 Task: Create a due date automation trigger when advanced on, 2 working days after a card is due add fields with custom field "Resume" set to a date not in this week at 11:00 AM.
Action: Mouse moved to (1014, 310)
Screenshot: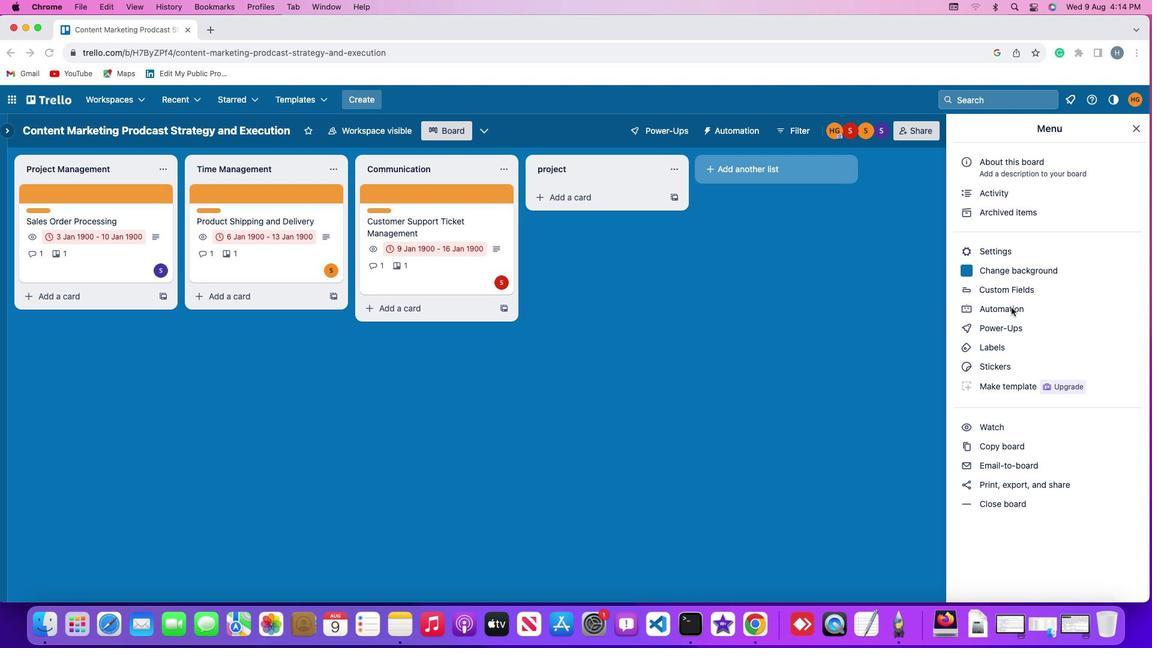 
Action: Mouse pressed left at (1014, 310)
Screenshot: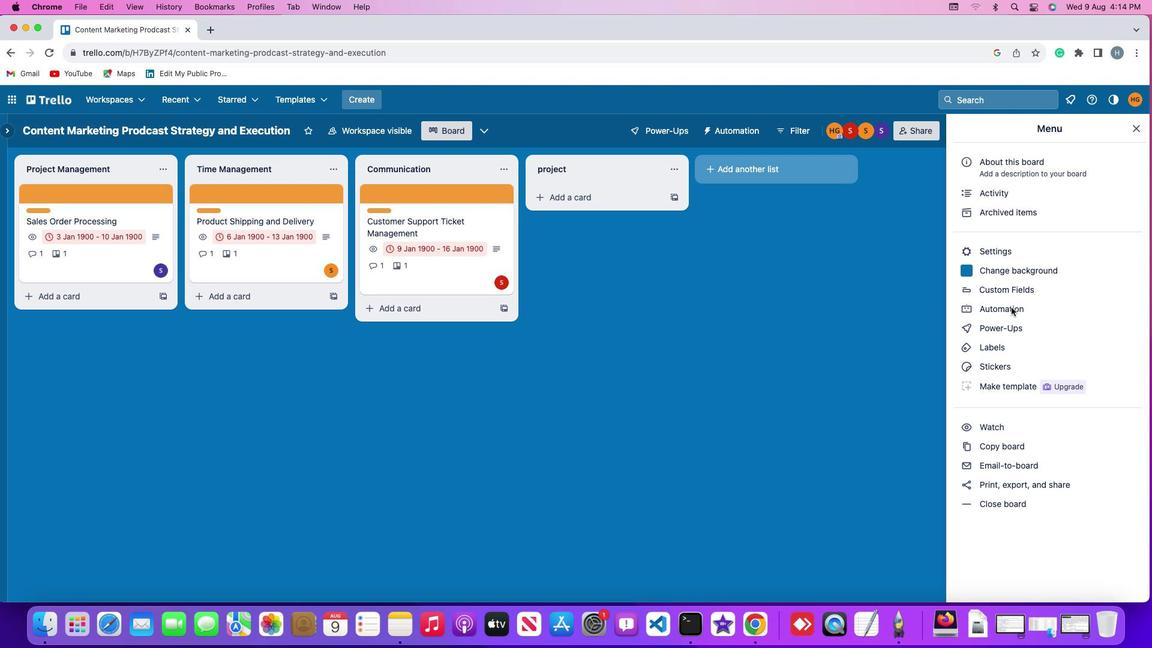 
Action: Mouse pressed left at (1014, 310)
Screenshot: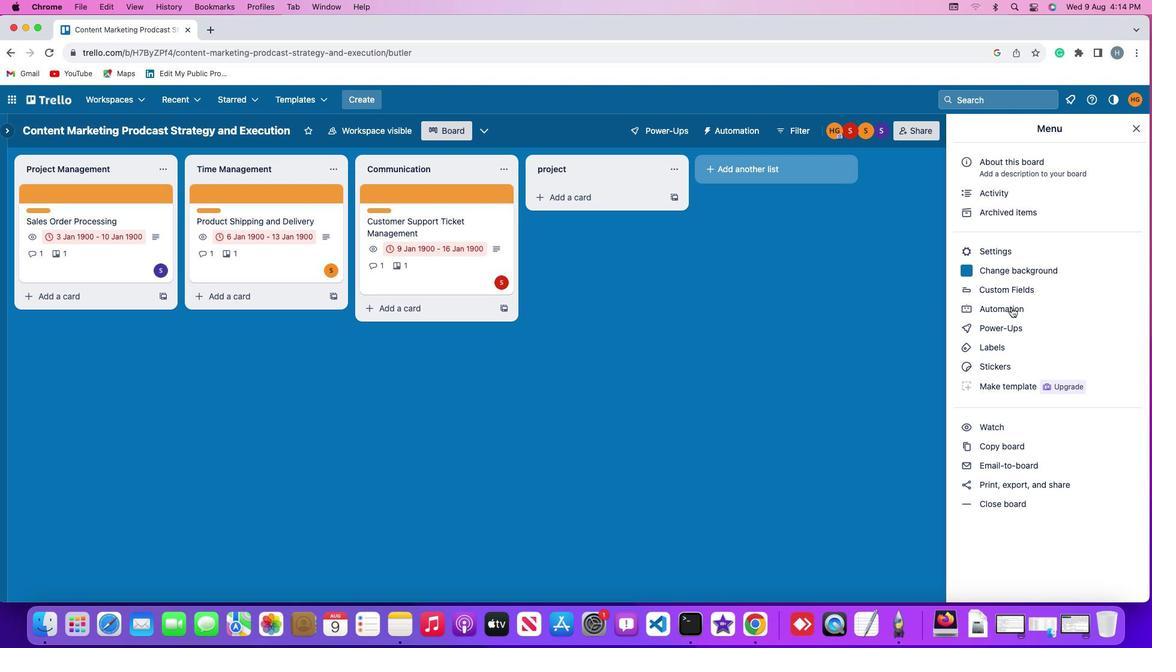 
Action: Mouse moved to (89, 292)
Screenshot: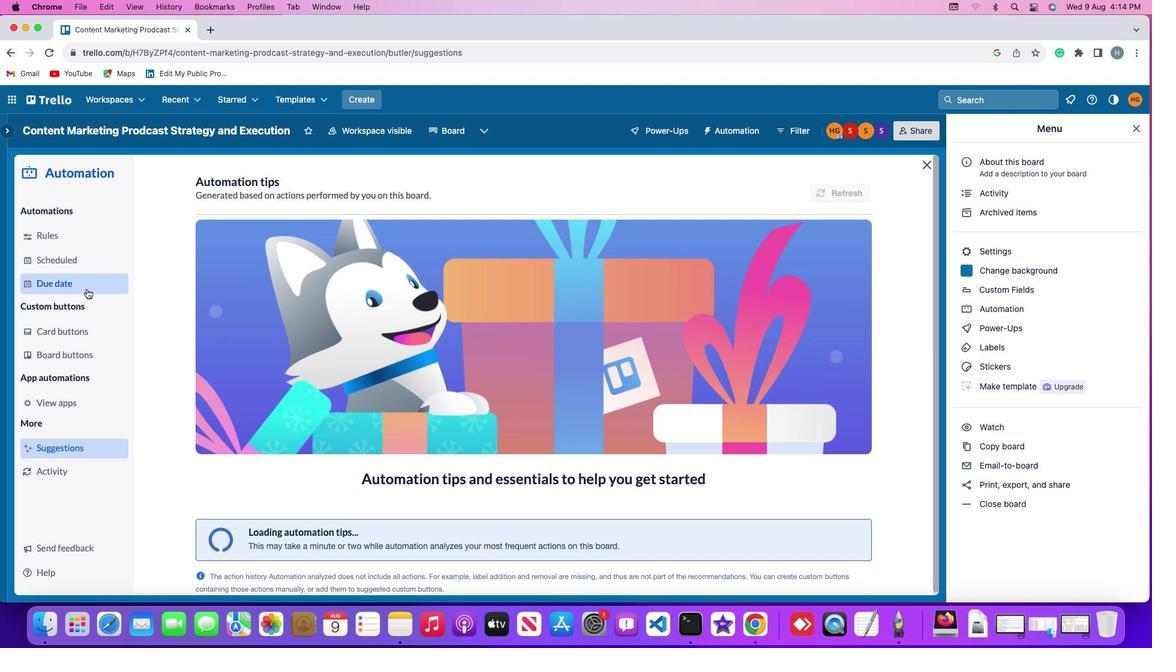 
Action: Mouse pressed left at (89, 292)
Screenshot: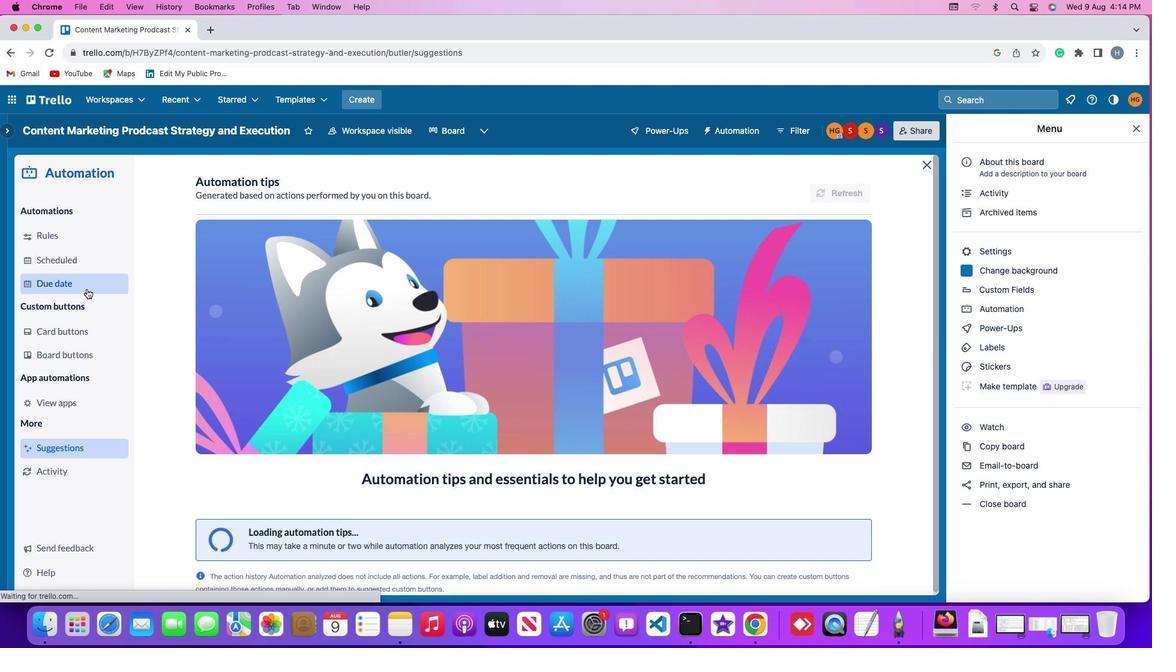 
Action: Mouse moved to (818, 188)
Screenshot: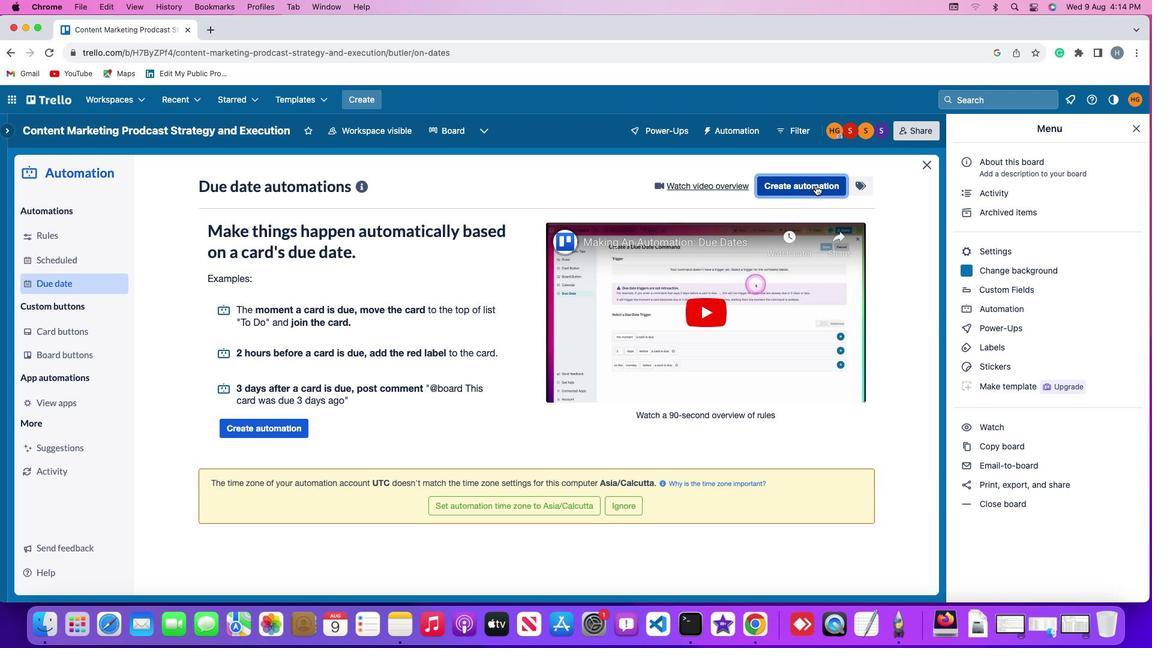 
Action: Mouse pressed left at (818, 188)
Screenshot: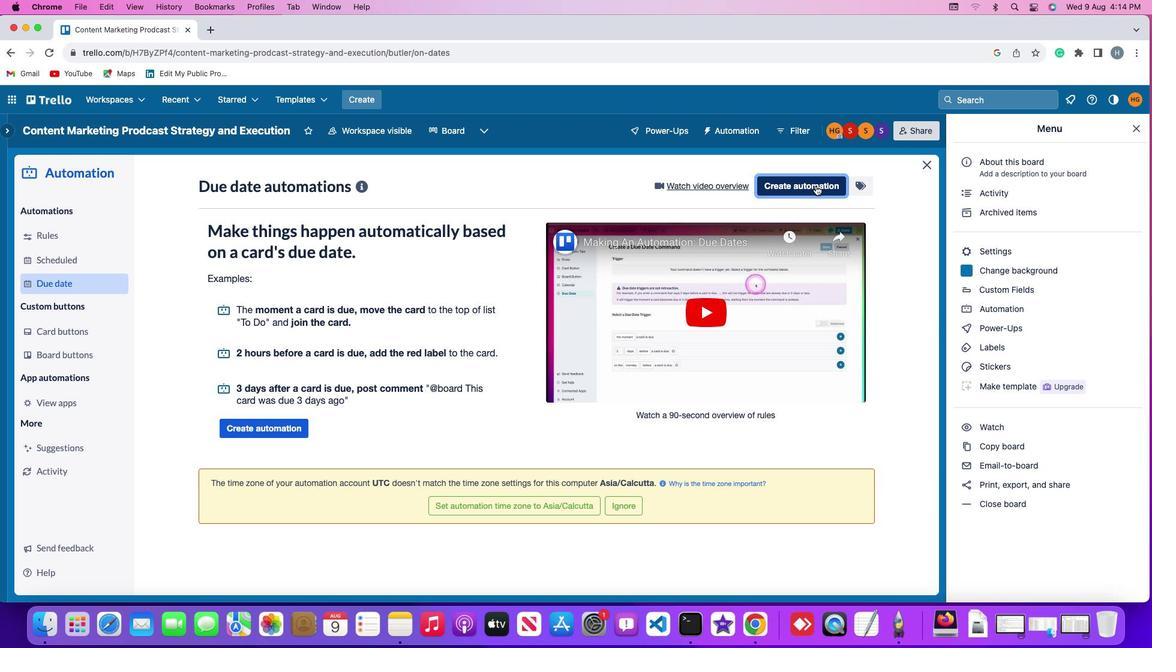 
Action: Mouse moved to (386, 307)
Screenshot: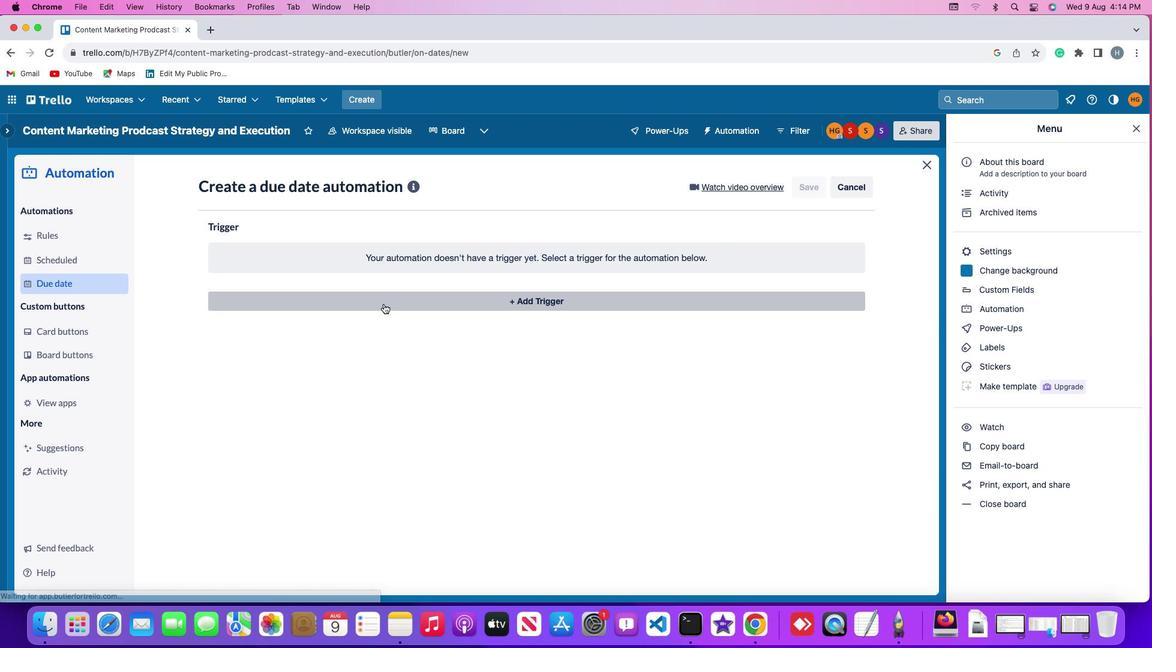
Action: Mouse pressed left at (386, 307)
Screenshot: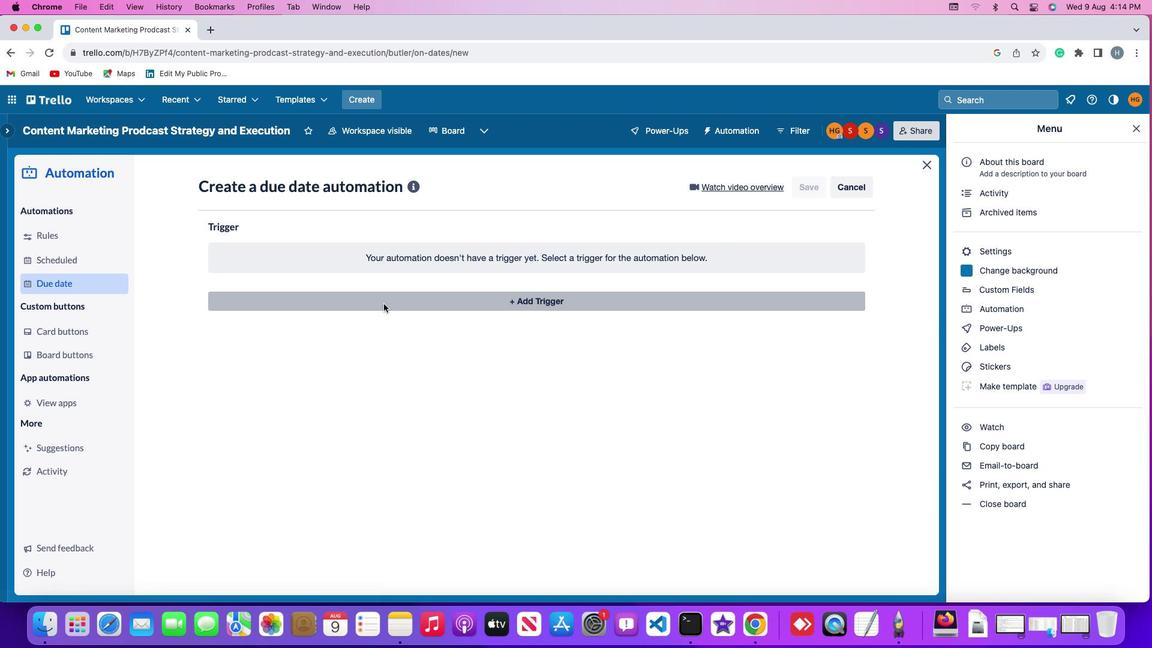 
Action: Mouse moved to (231, 484)
Screenshot: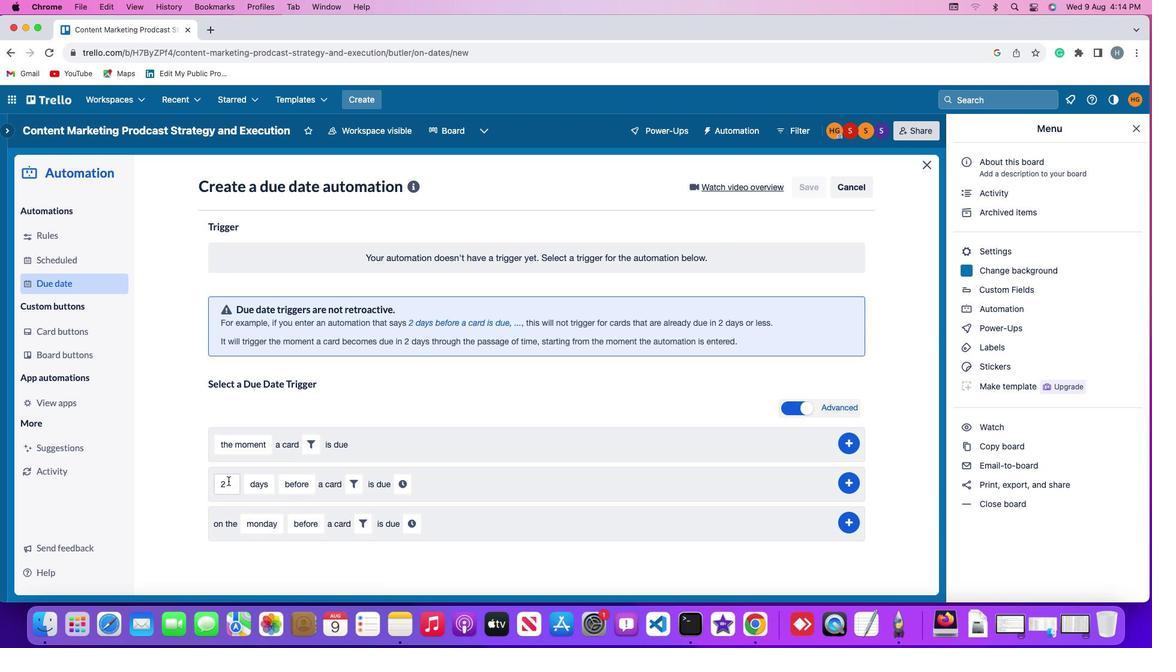 
Action: Mouse pressed left at (231, 484)
Screenshot: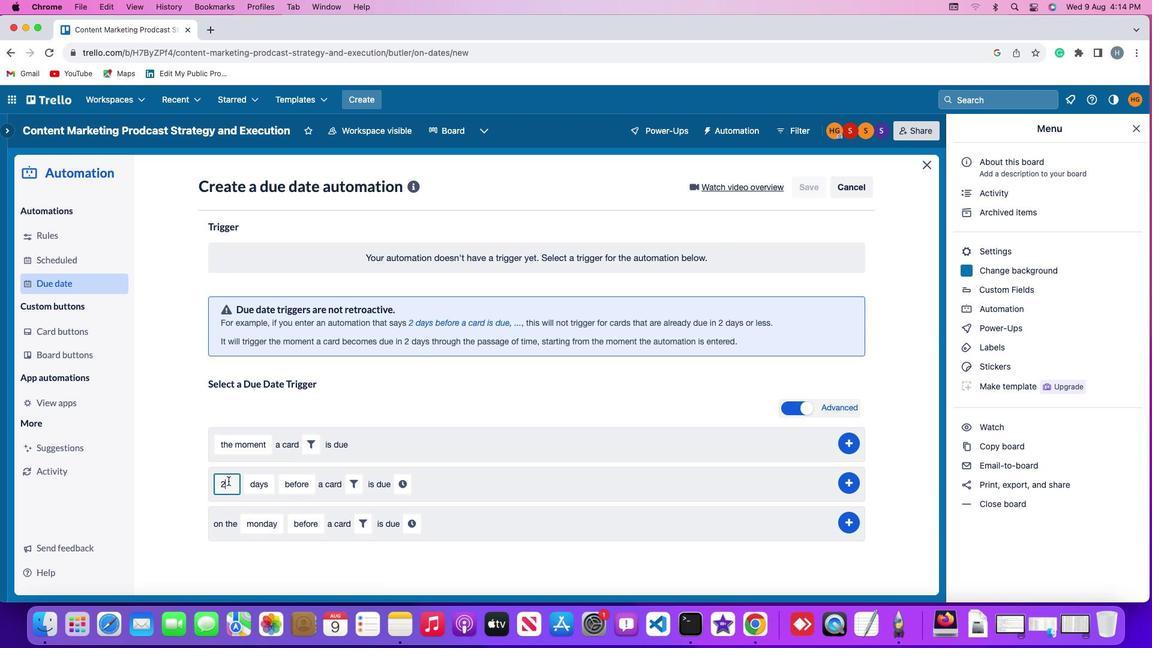 
Action: Key pressed Key.backspace'2'
Screenshot: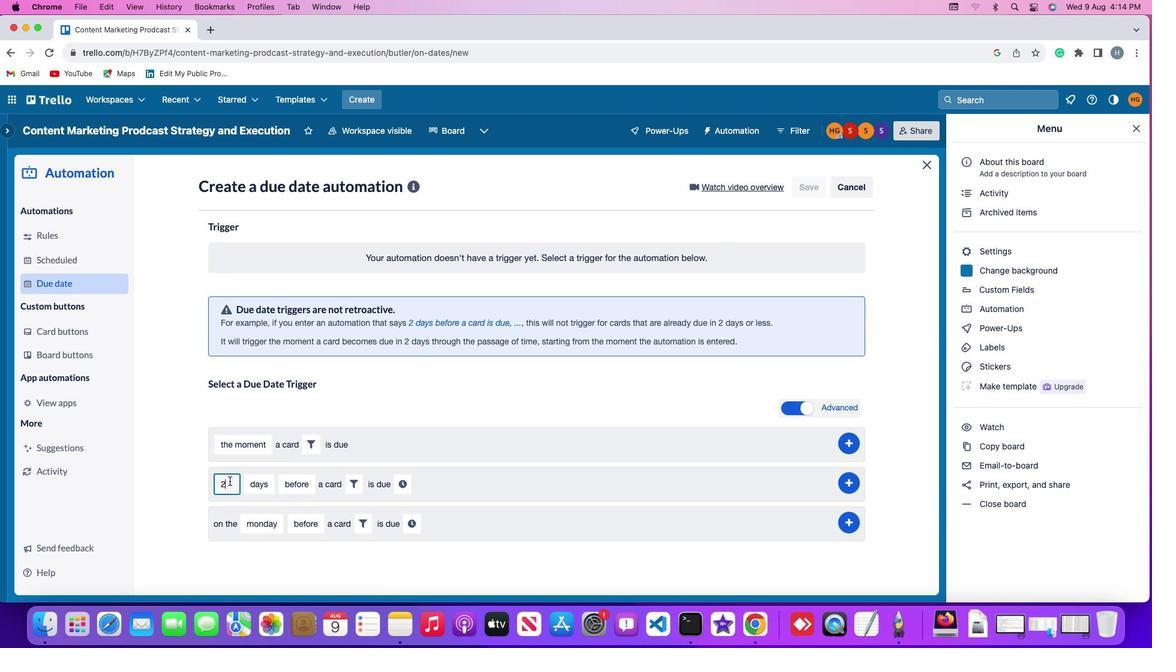 
Action: Mouse moved to (255, 484)
Screenshot: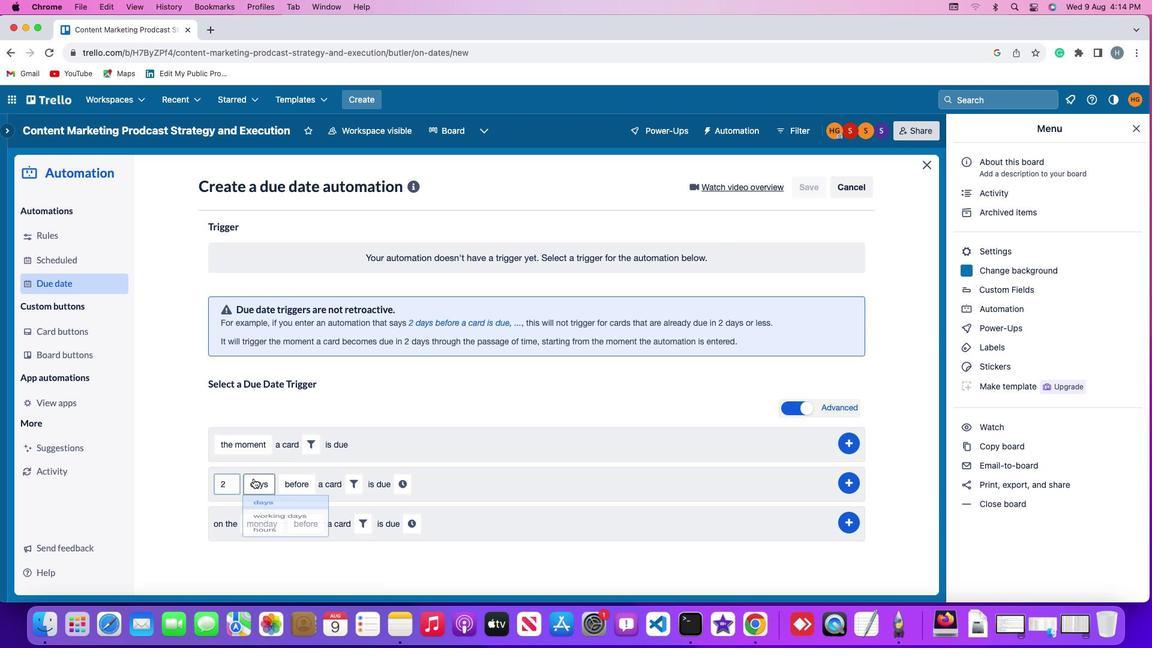 
Action: Mouse pressed left at (255, 484)
Screenshot: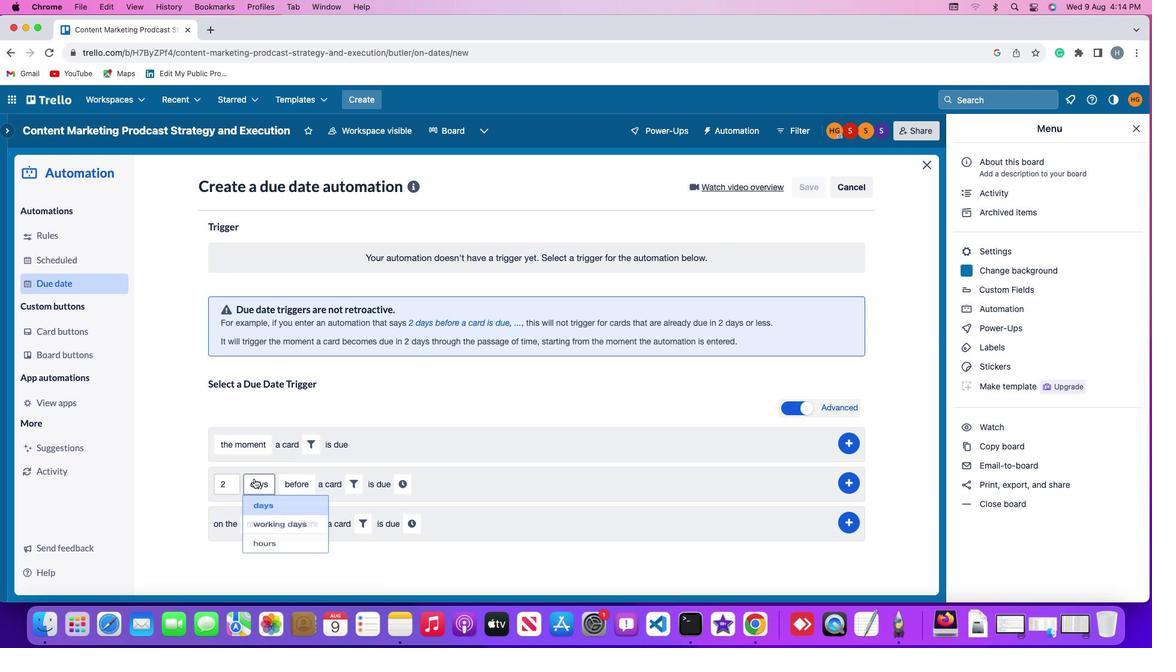 
Action: Mouse moved to (264, 538)
Screenshot: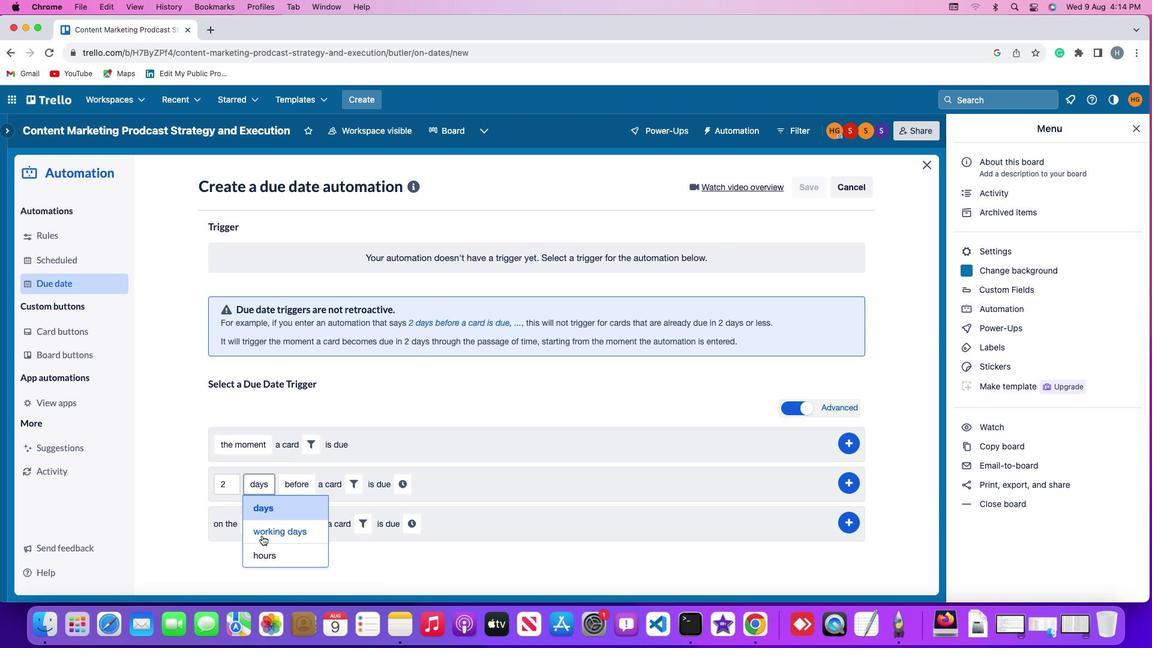 
Action: Mouse pressed left at (264, 538)
Screenshot: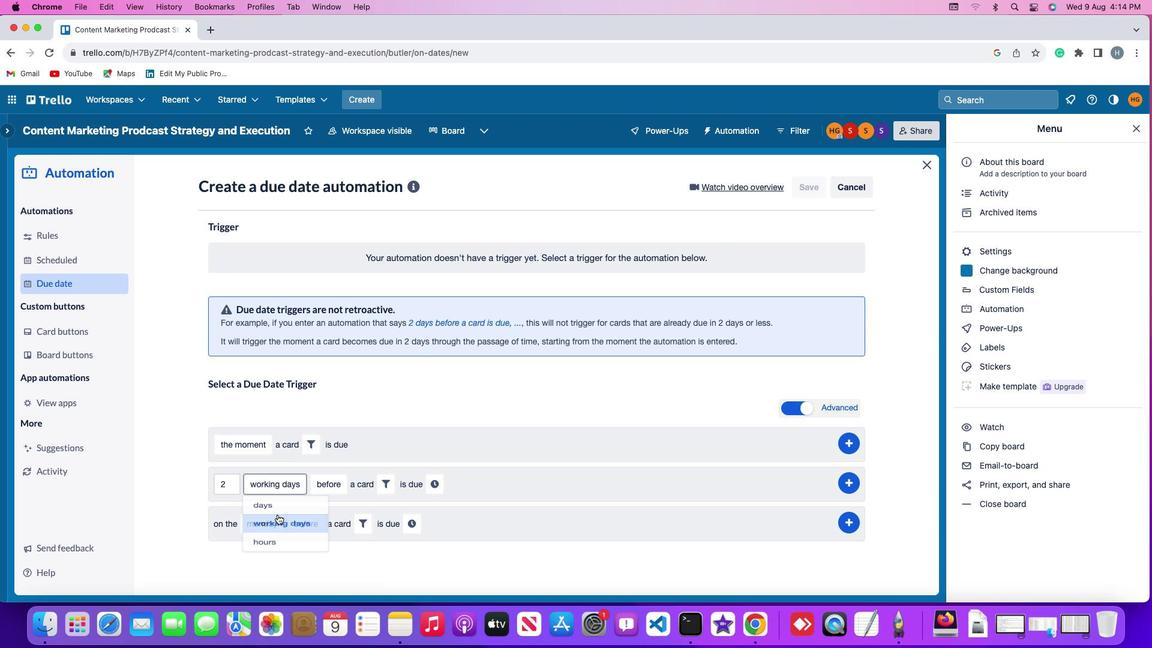 
Action: Mouse moved to (319, 485)
Screenshot: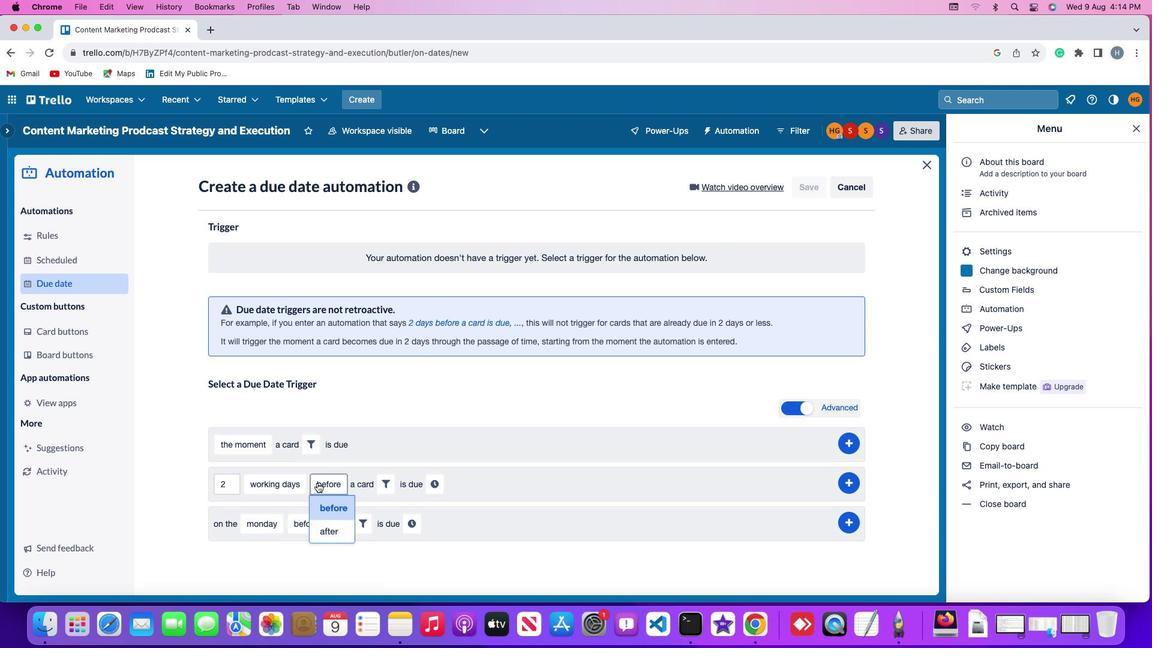 
Action: Mouse pressed left at (319, 485)
Screenshot: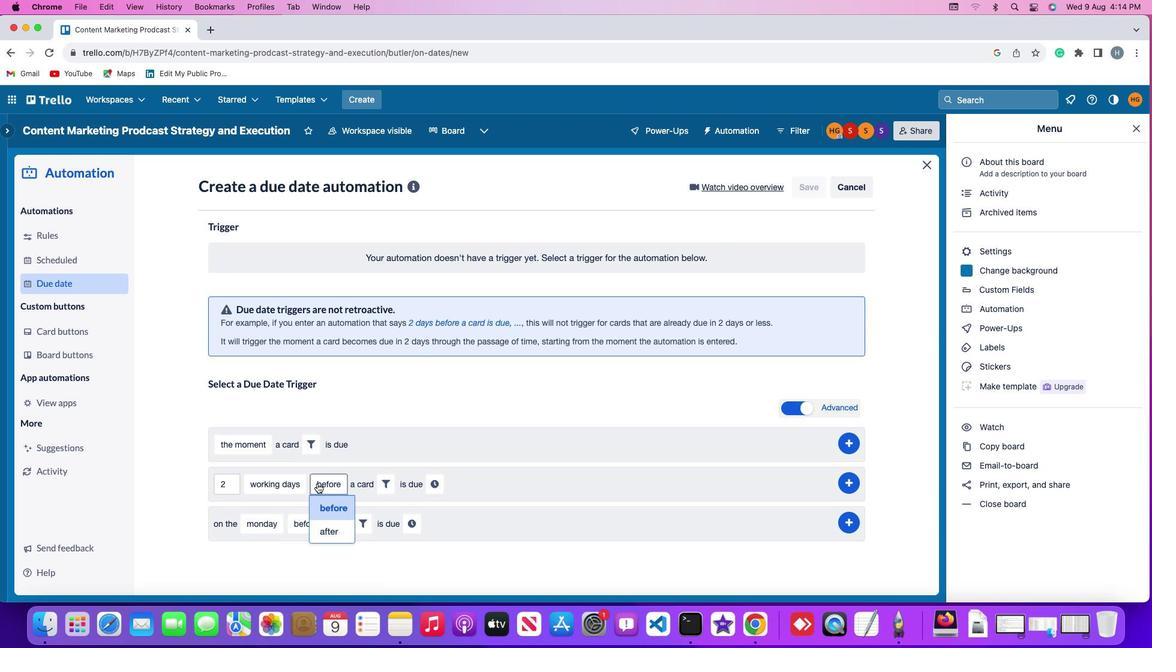 
Action: Mouse moved to (326, 538)
Screenshot: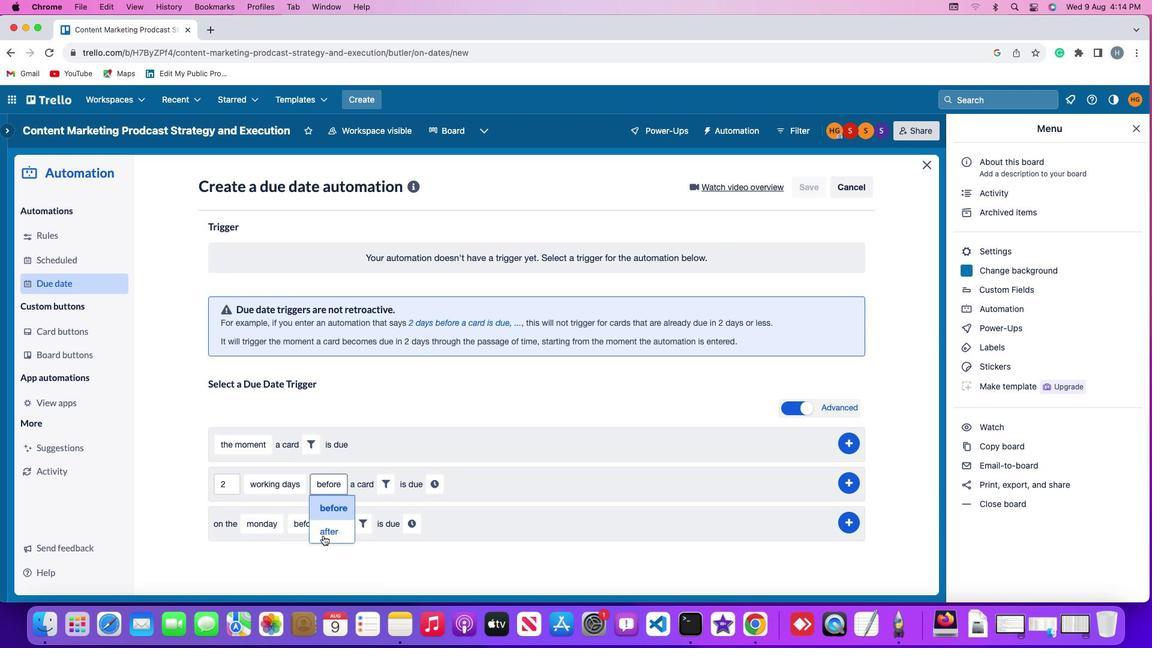 
Action: Mouse pressed left at (326, 538)
Screenshot: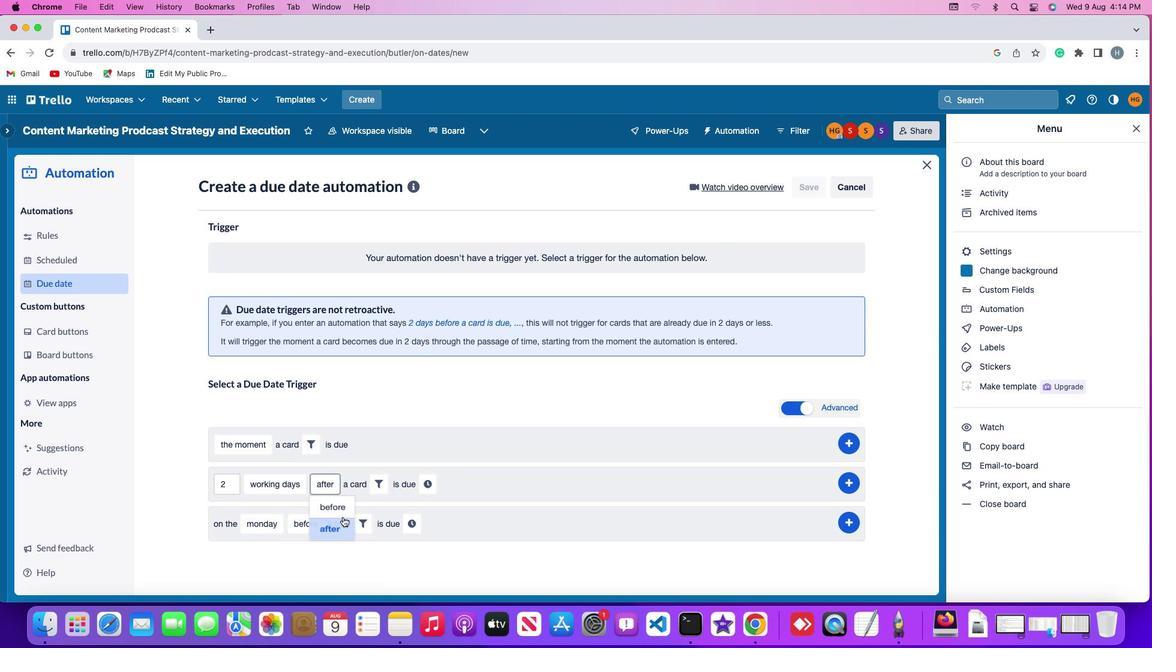 
Action: Mouse moved to (391, 491)
Screenshot: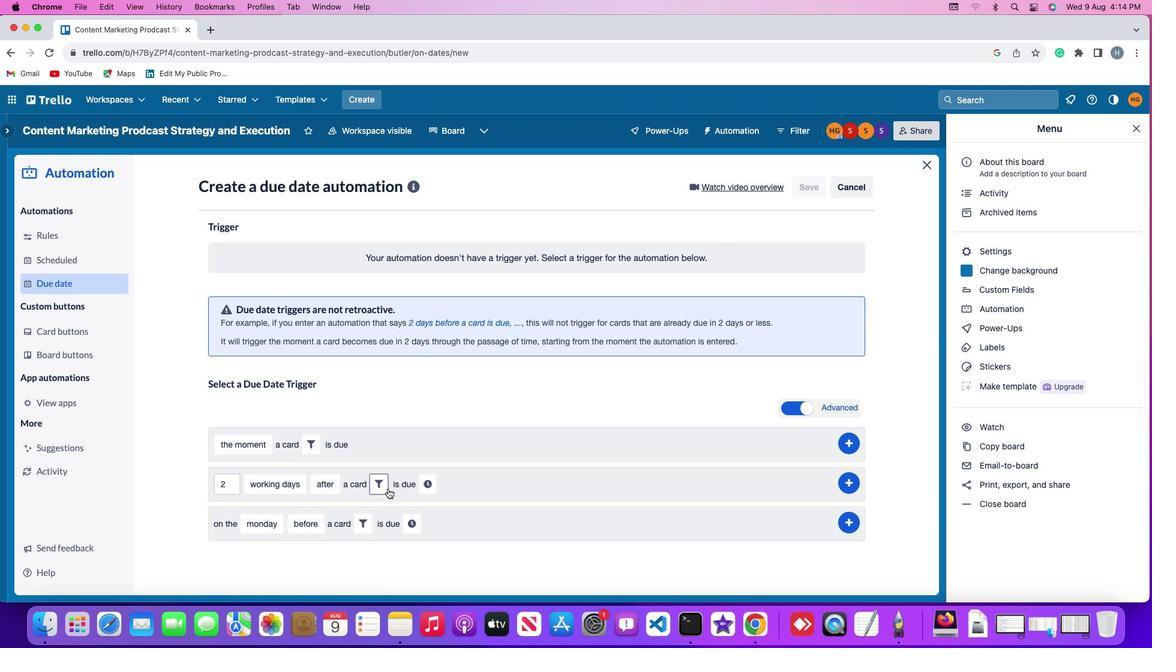 
Action: Mouse pressed left at (391, 491)
Screenshot: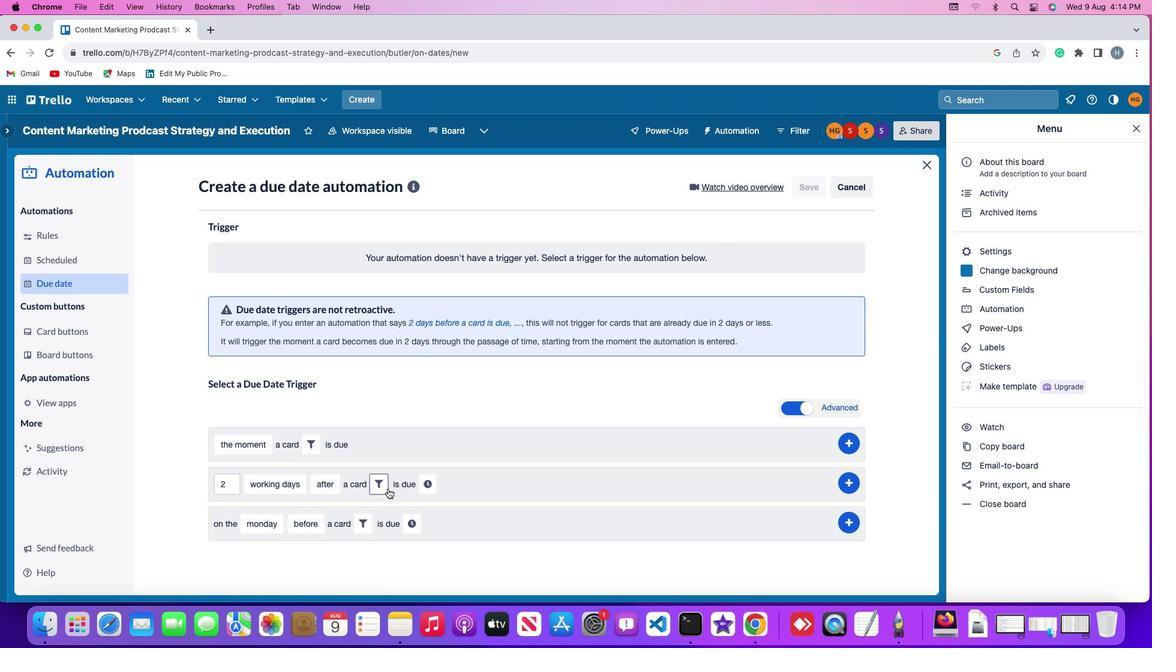 
Action: Mouse moved to (574, 525)
Screenshot: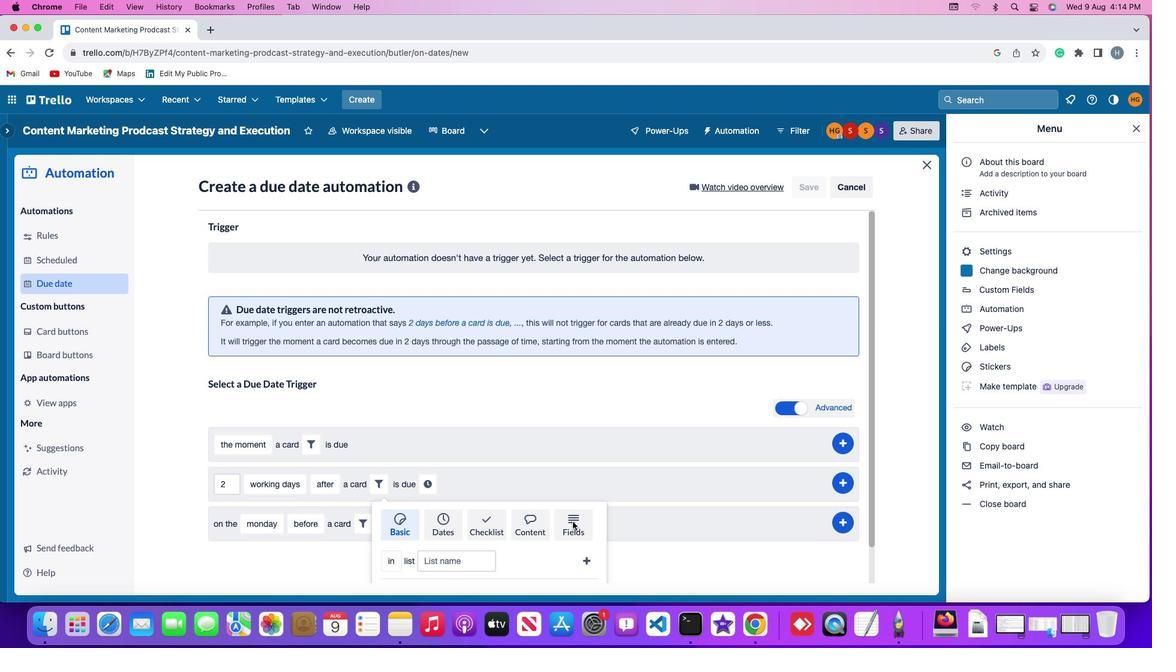 
Action: Mouse pressed left at (574, 525)
Screenshot: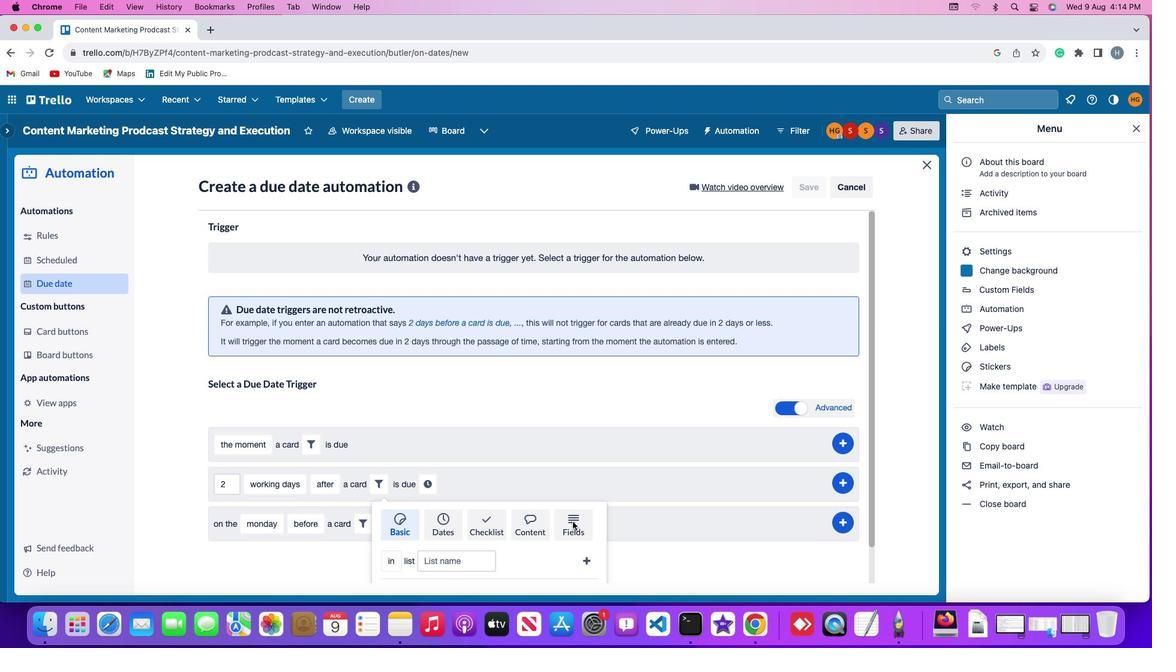 
Action: Mouse moved to (346, 562)
Screenshot: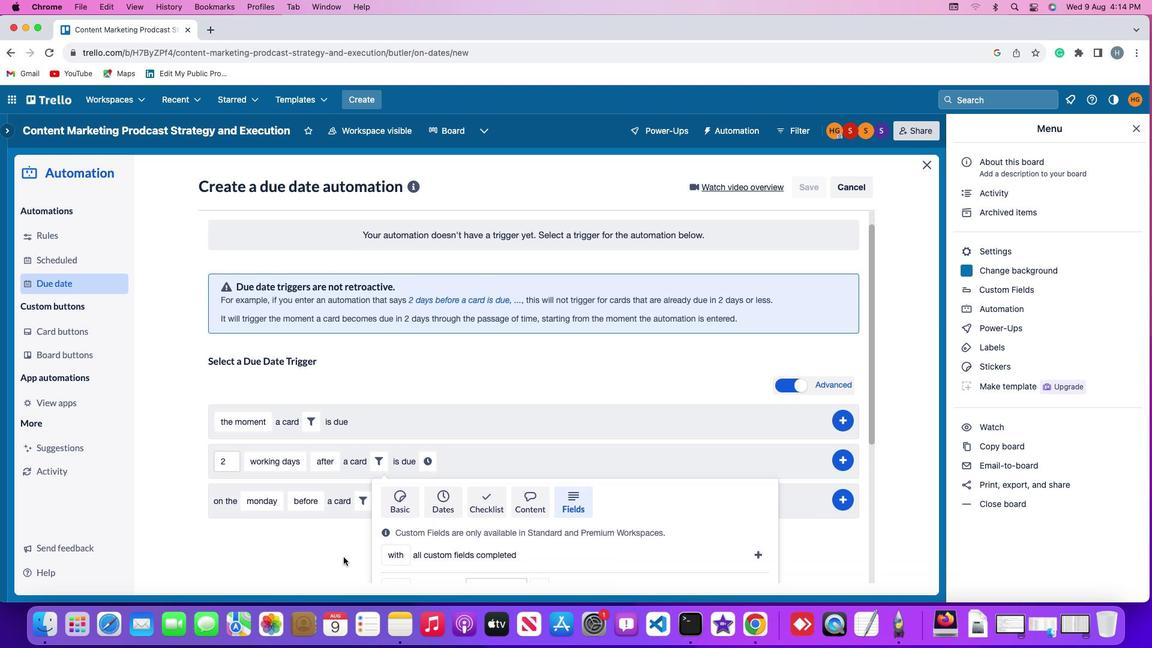 
Action: Mouse scrolled (346, 562) with delta (3, 2)
Screenshot: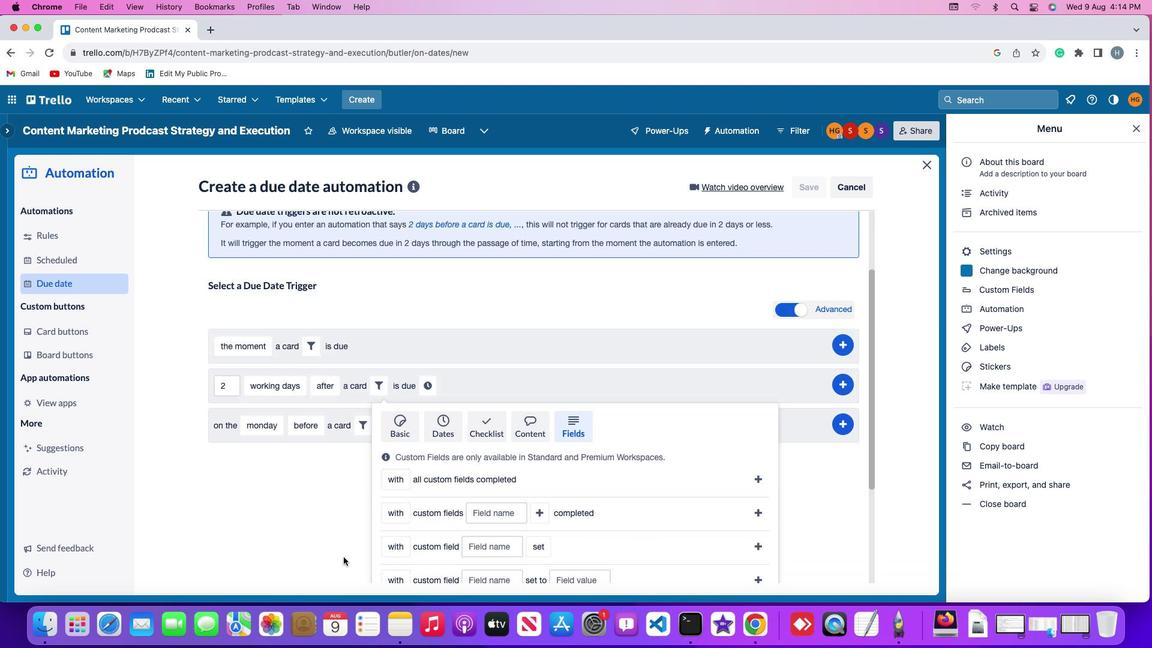 
Action: Mouse scrolled (346, 562) with delta (3, 2)
Screenshot: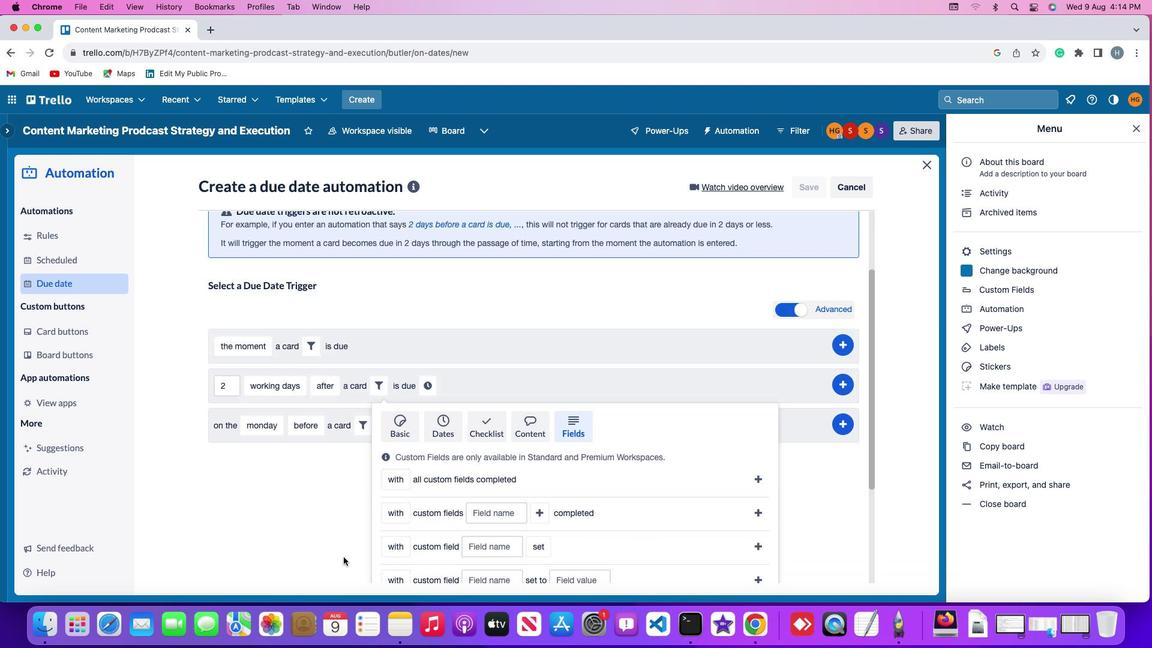 
Action: Mouse scrolled (346, 562) with delta (3, 1)
Screenshot: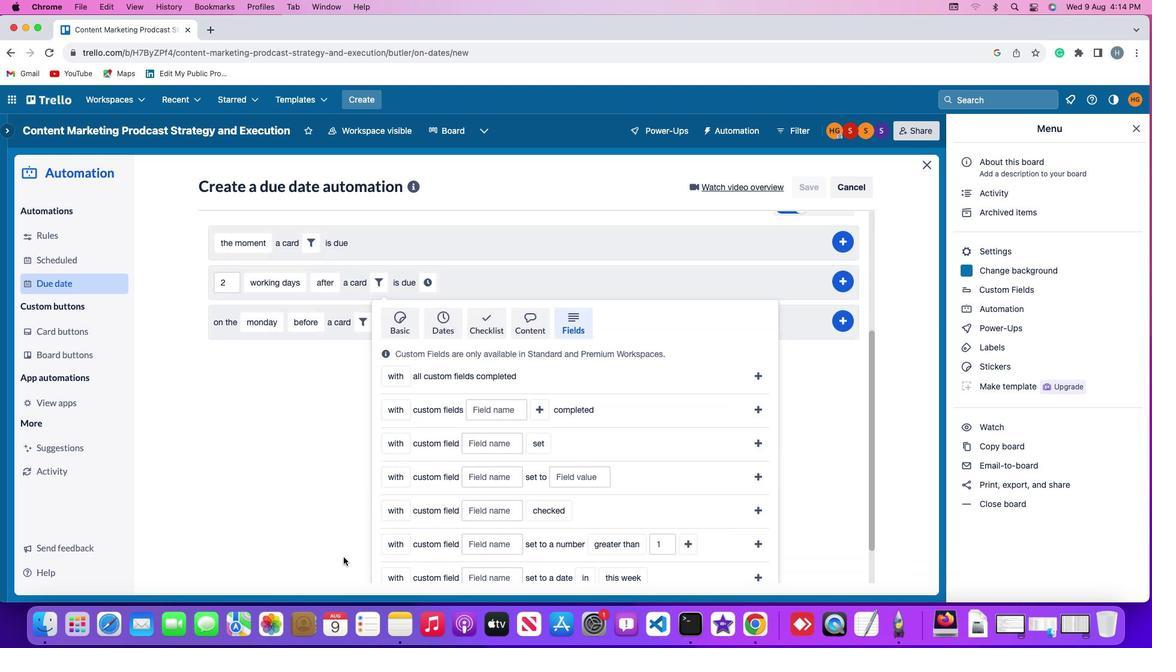 
Action: Mouse moved to (346, 561)
Screenshot: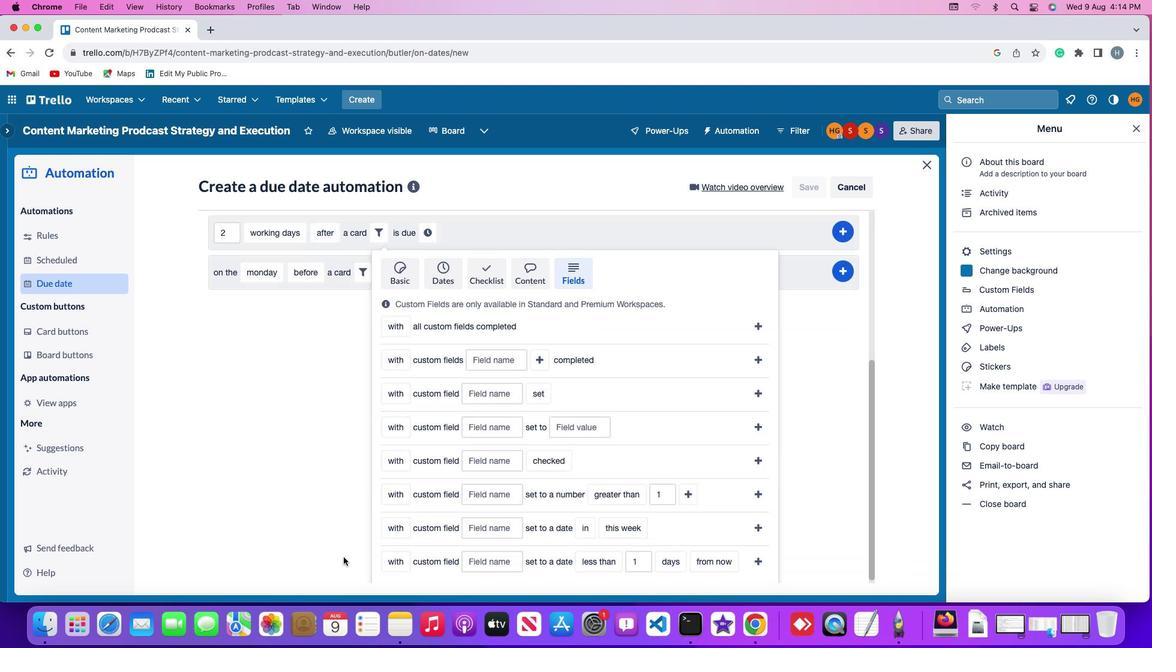 
Action: Mouse scrolled (346, 561) with delta (3, 0)
Screenshot: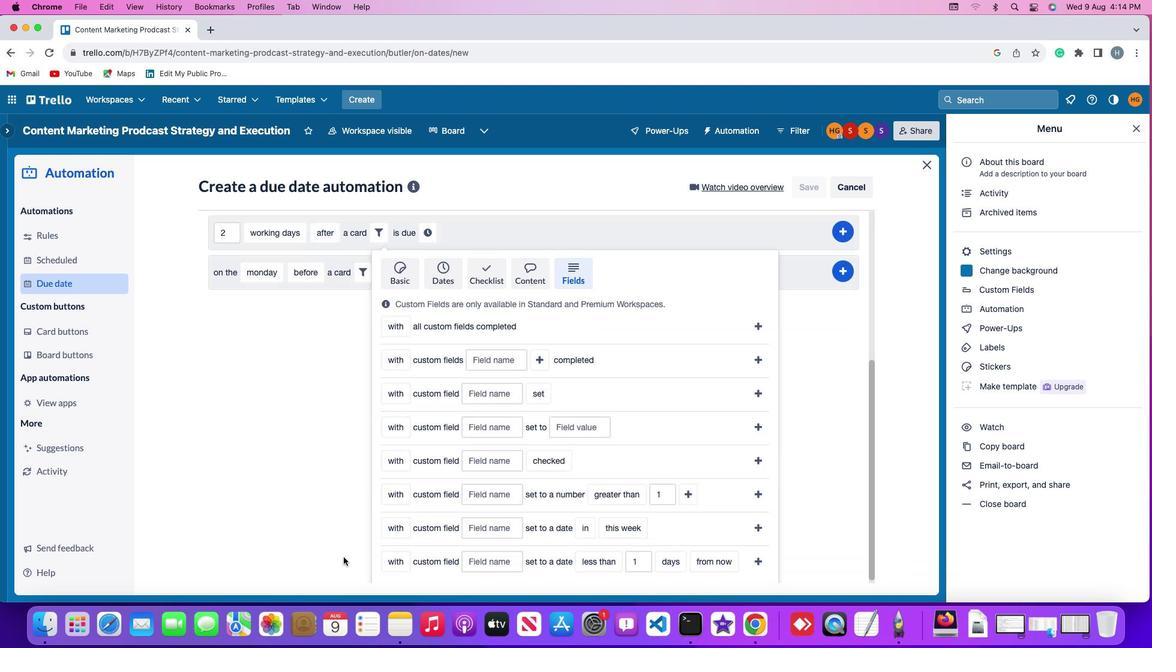 
Action: Mouse moved to (347, 559)
Screenshot: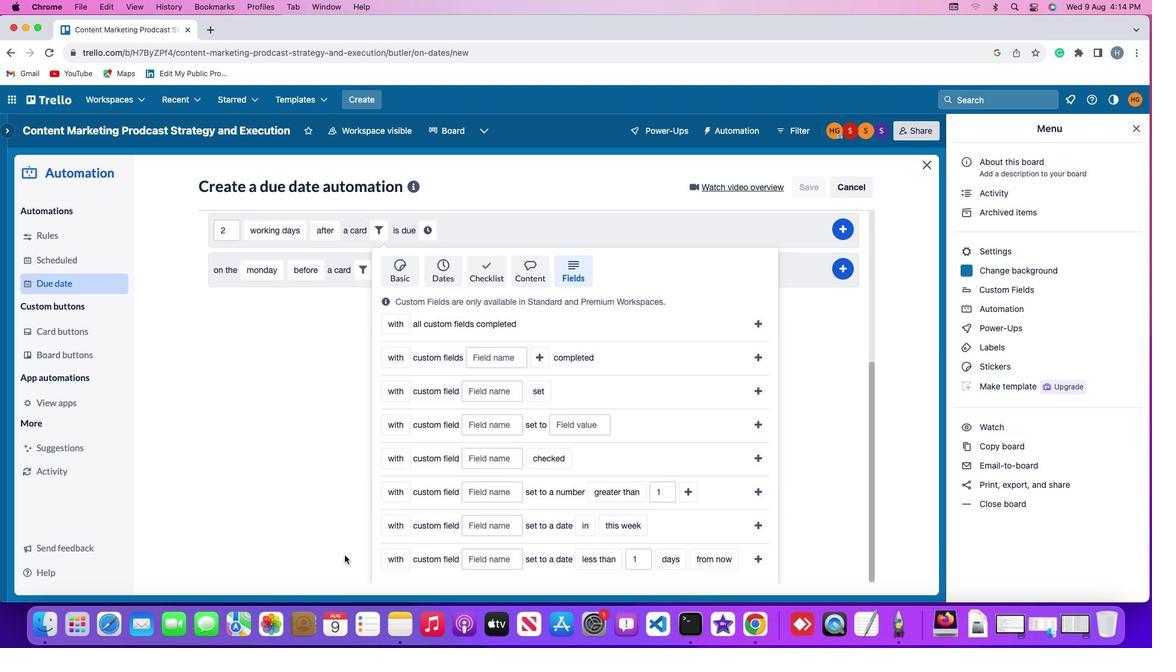 
Action: Mouse scrolled (347, 559) with delta (3, 2)
Screenshot: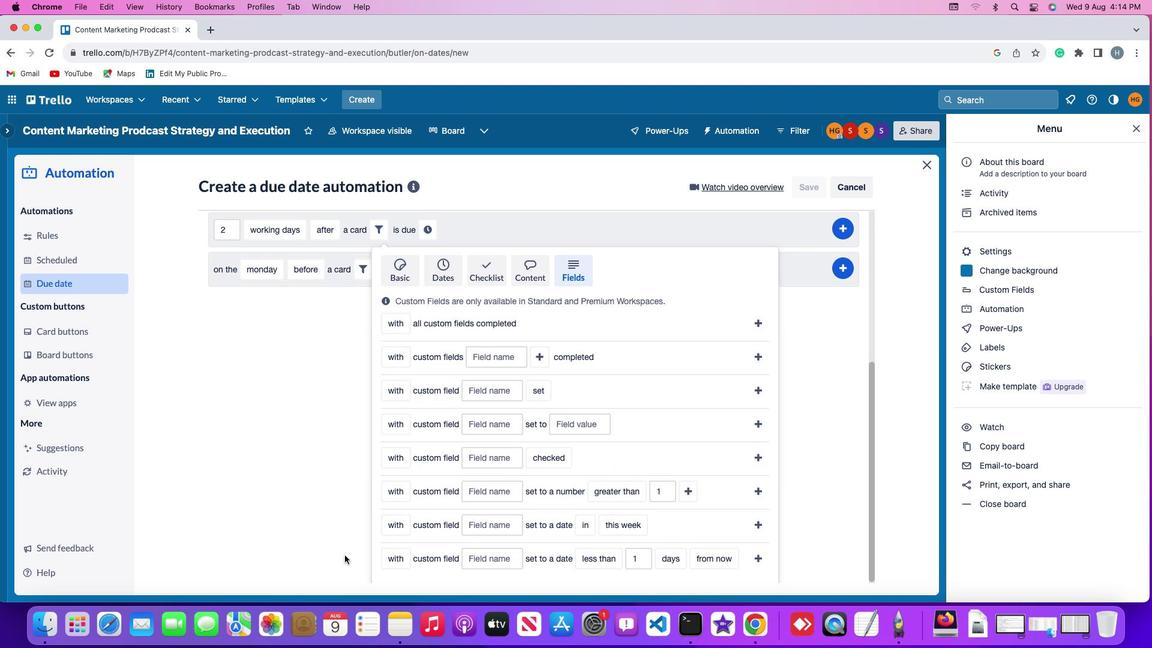 
Action: Mouse scrolled (347, 559) with delta (3, 2)
Screenshot: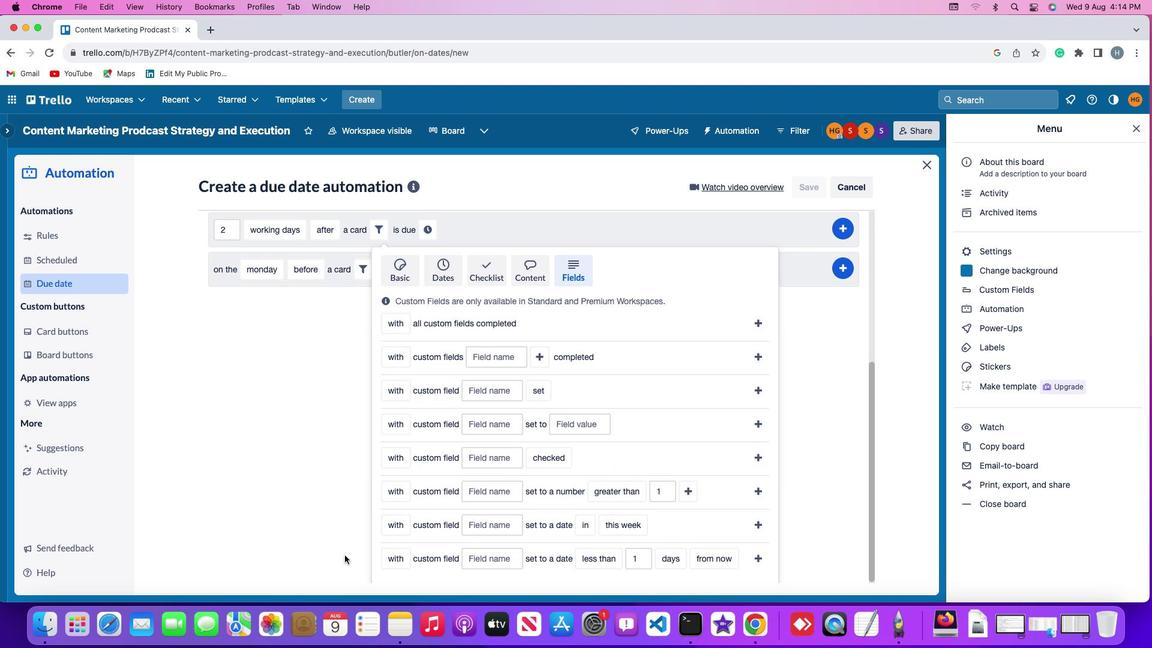 
Action: Mouse scrolled (347, 559) with delta (3, 1)
Screenshot: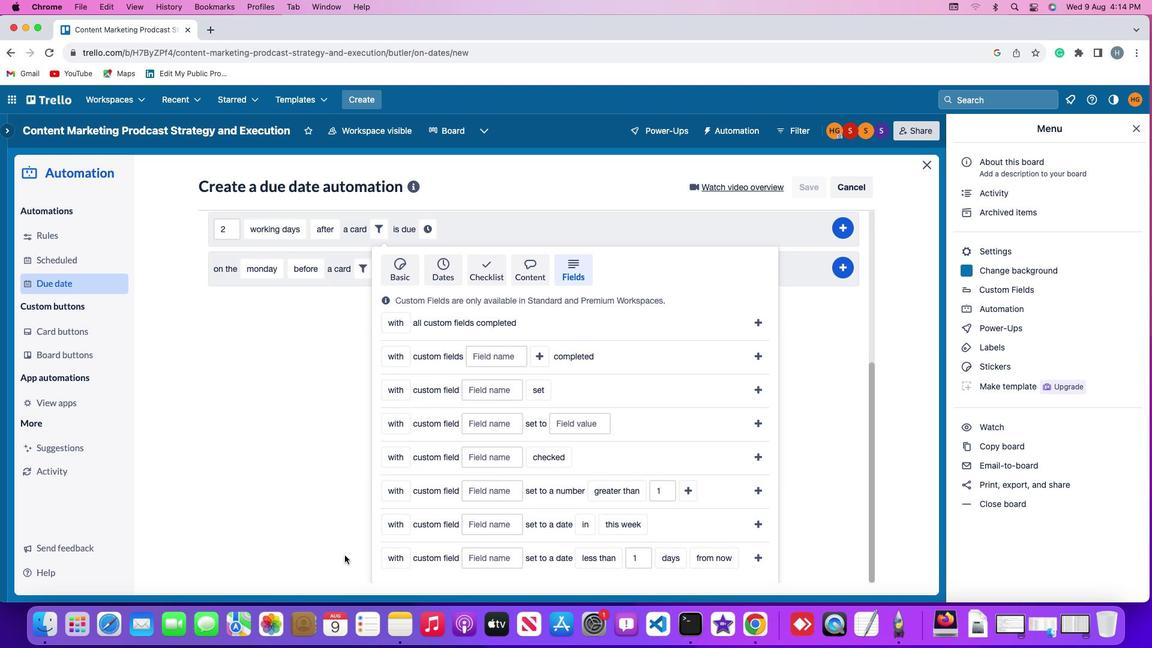 
Action: Mouse moved to (347, 558)
Screenshot: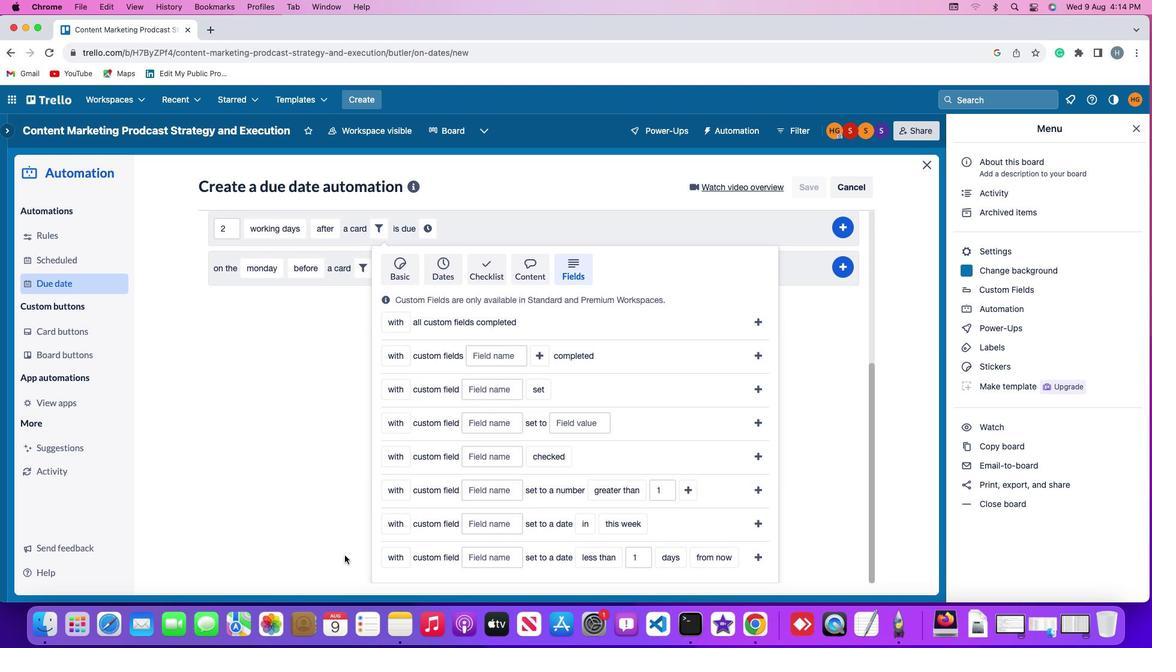 
Action: Mouse scrolled (347, 558) with delta (3, 0)
Screenshot: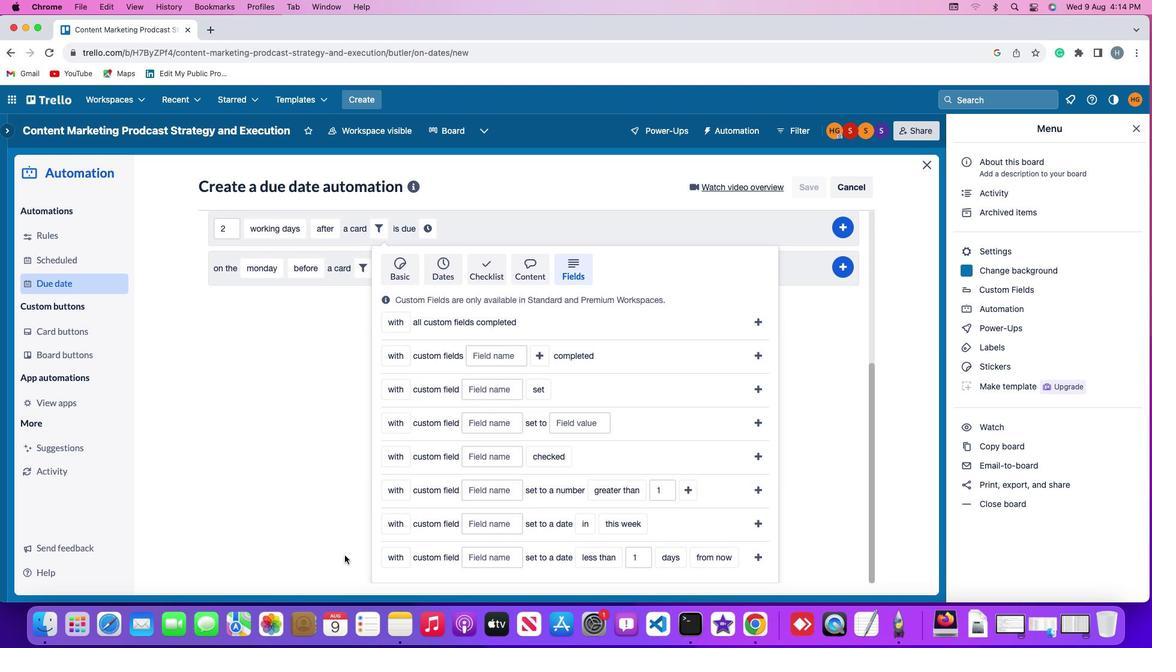 
Action: Mouse moved to (395, 526)
Screenshot: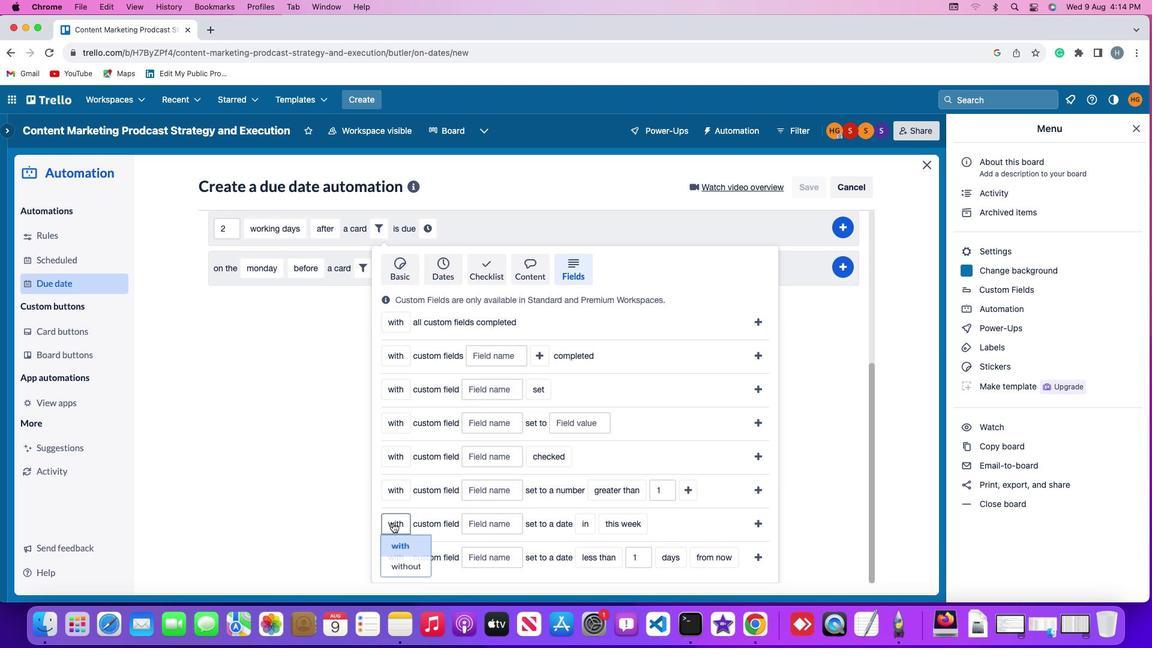 
Action: Mouse pressed left at (395, 526)
Screenshot: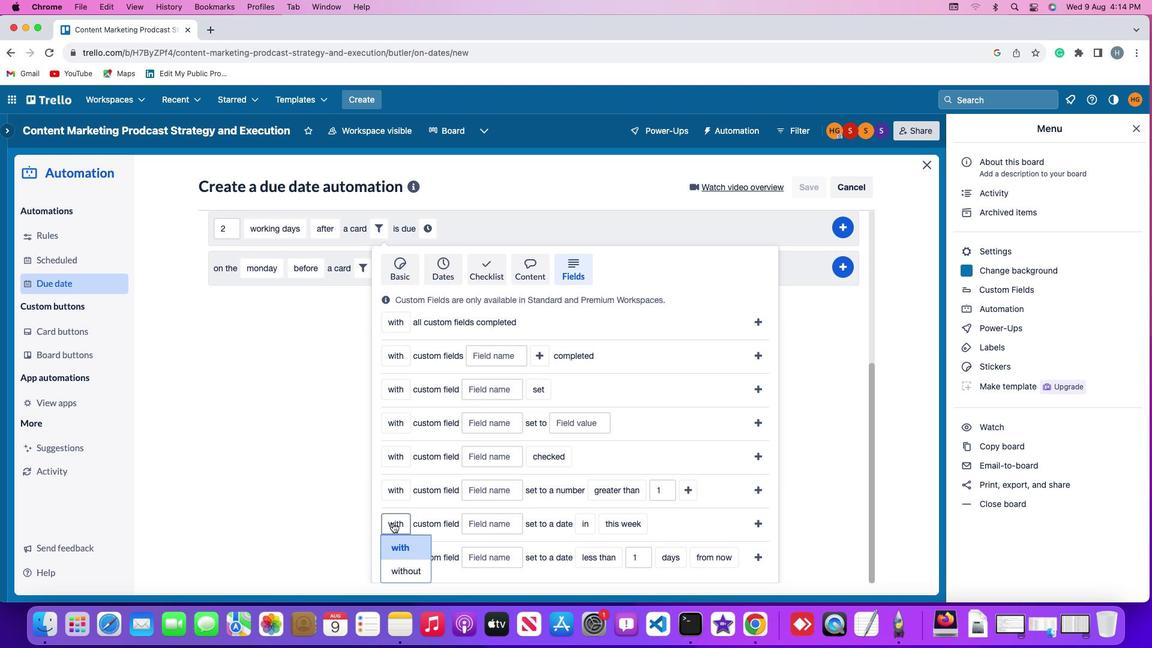 
Action: Mouse moved to (400, 556)
Screenshot: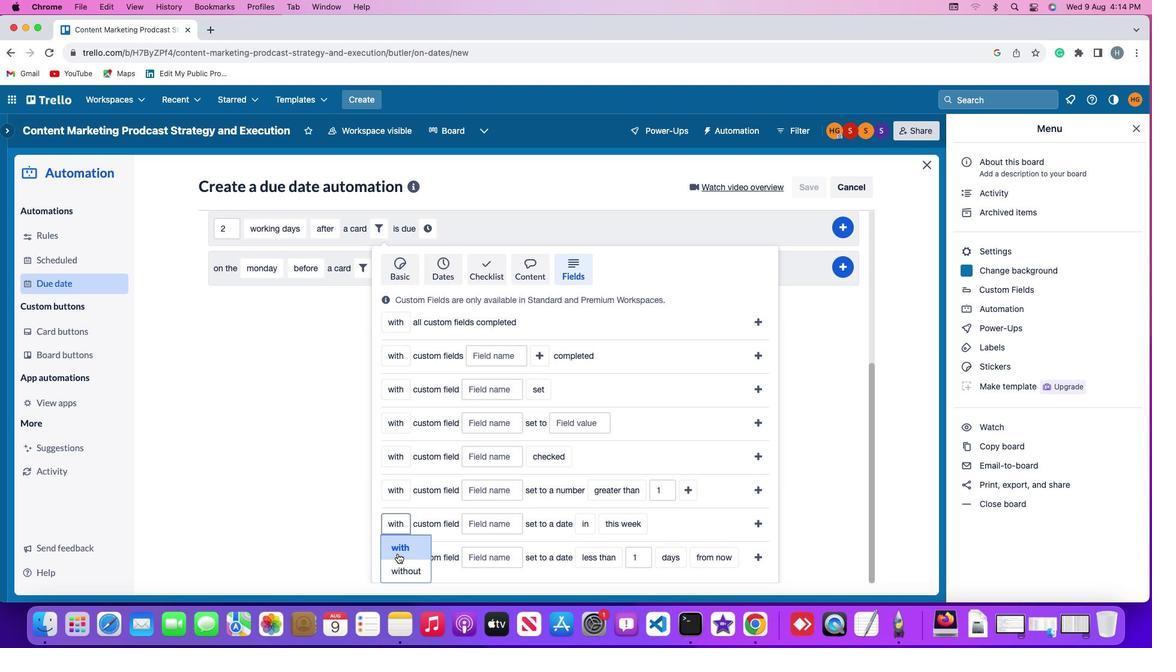 
Action: Mouse pressed left at (400, 556)
Screenshot: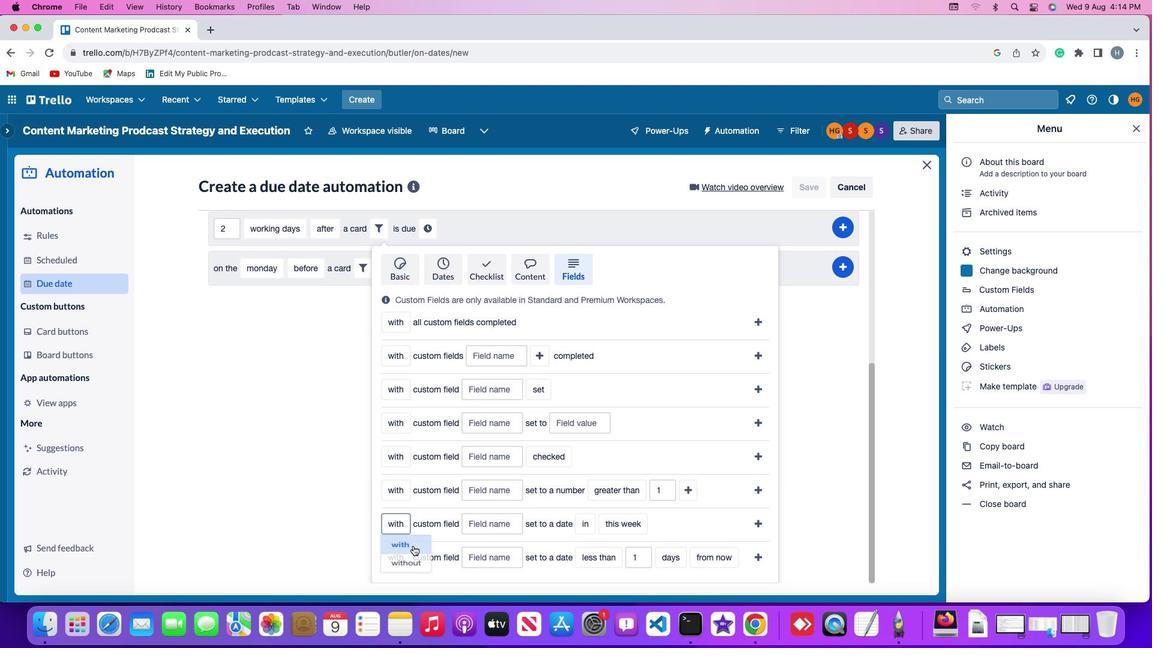 
Action: Mouse moved to (496, 526)
Screenshot: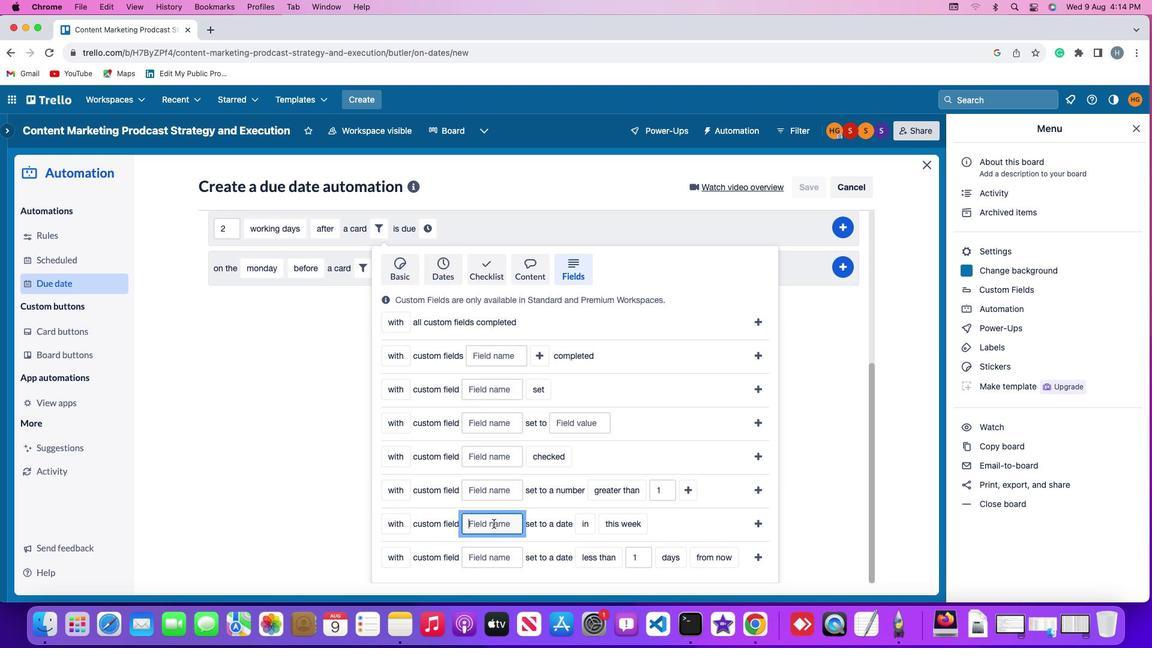 
Action: Mouse pressed left at (496, 526)
Screenshot: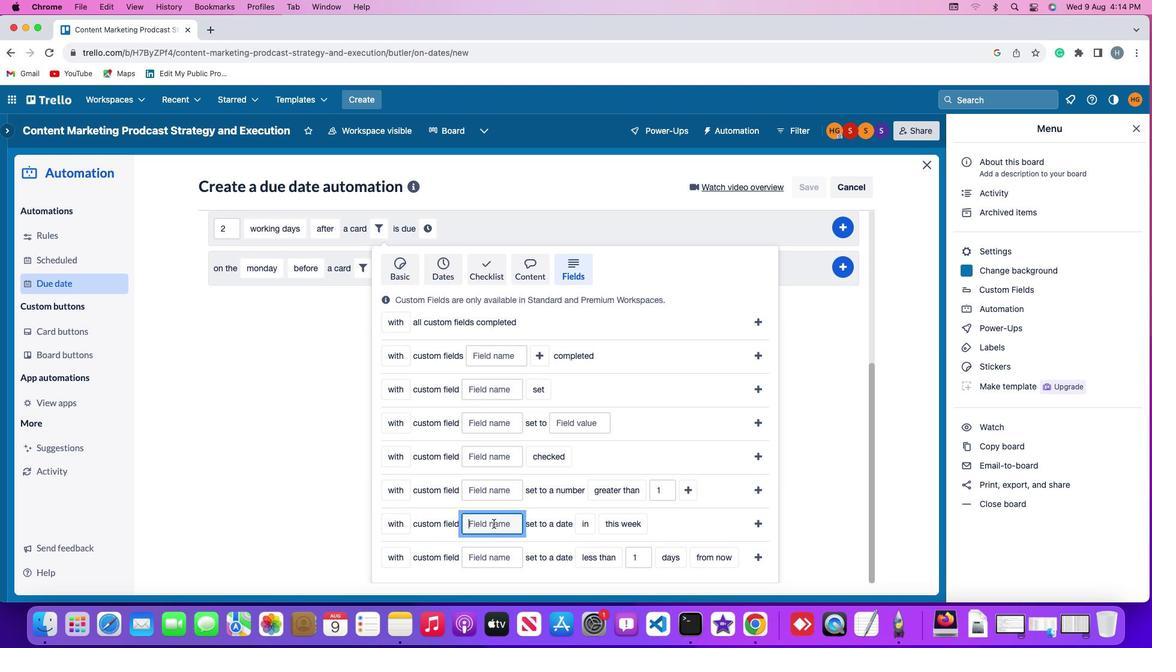
Action: Mouse moved to (498, 524)
Screenshot: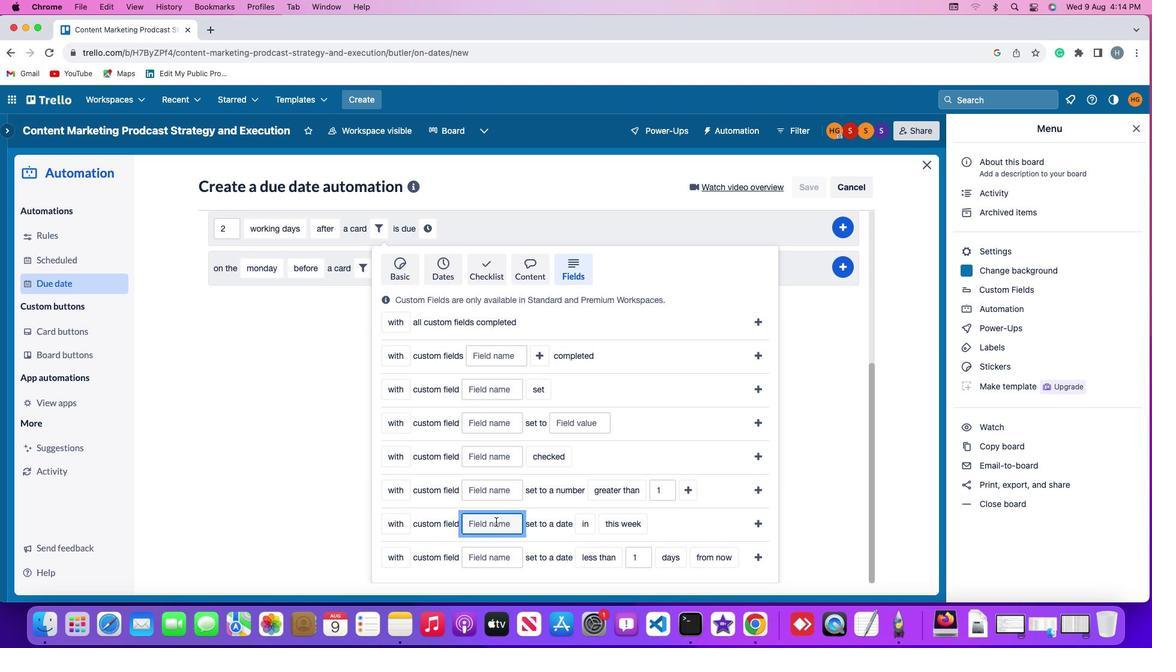 
Action: Key pressed Key.shift'R''e''s''u''m''e'
Screenshot: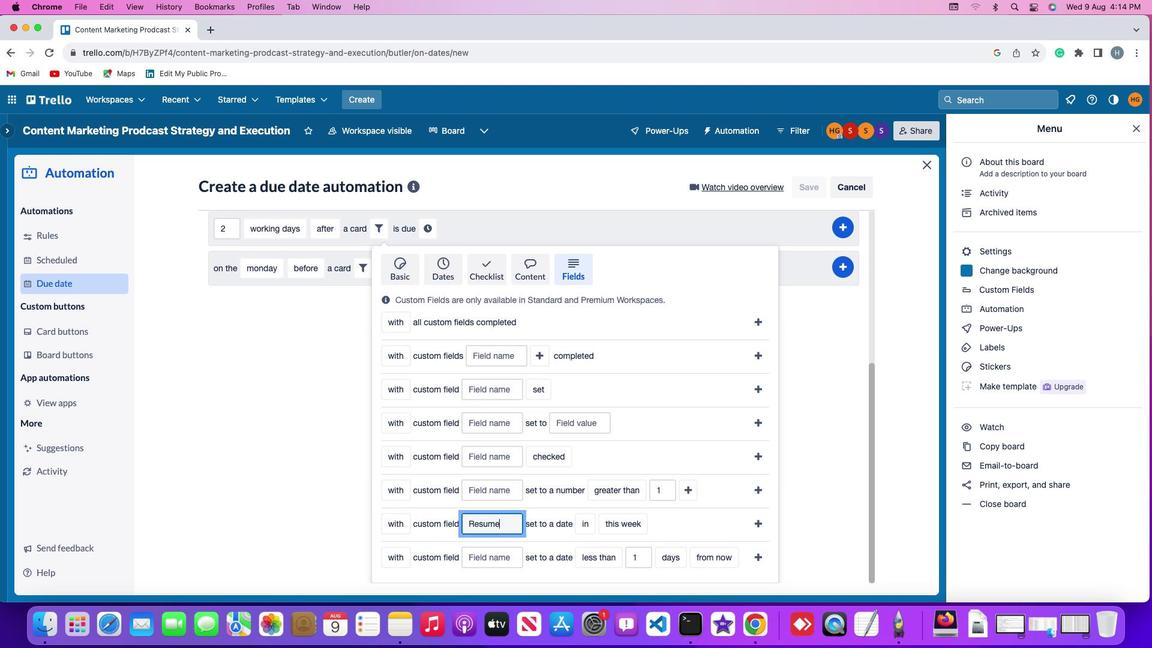 
Action: Mouse moved to (586, 524)
Screenshot: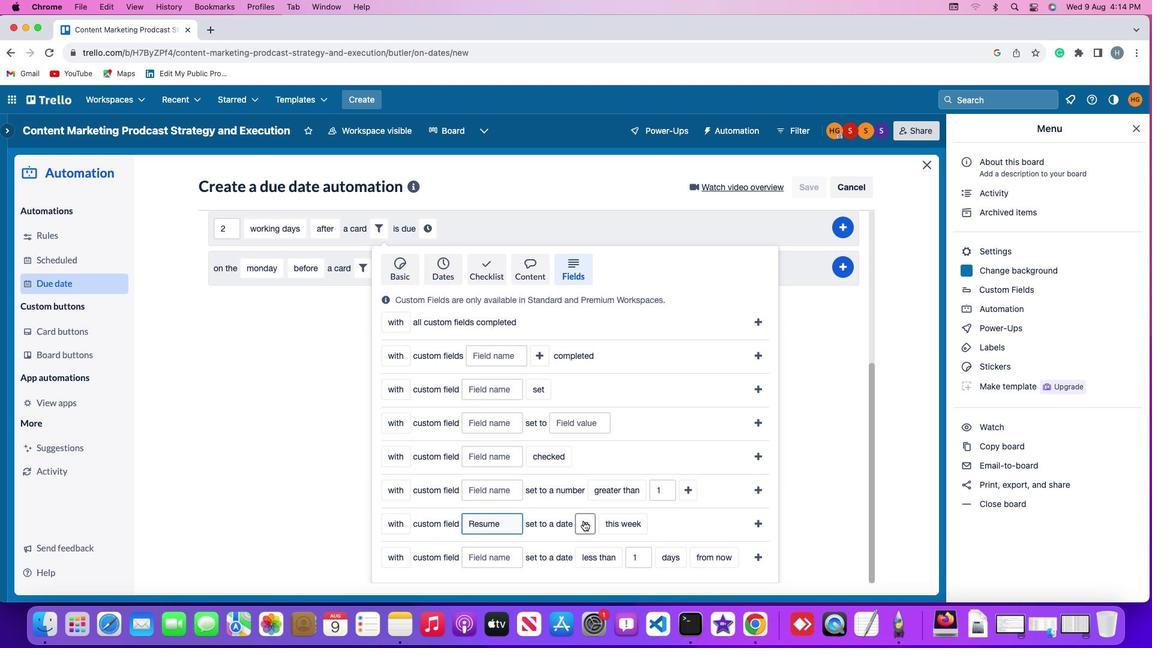 
Action: Mouse pressed left at (586, 524)
Screenshot: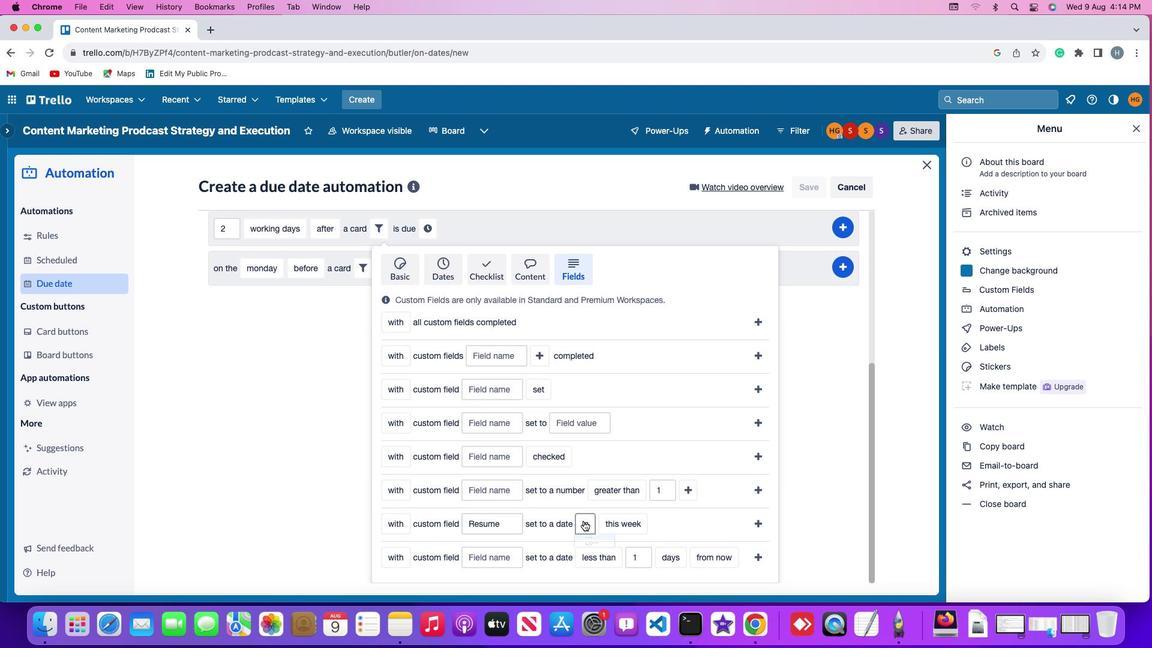 
Action: Mouse moved to (594, 577)
Screenshot: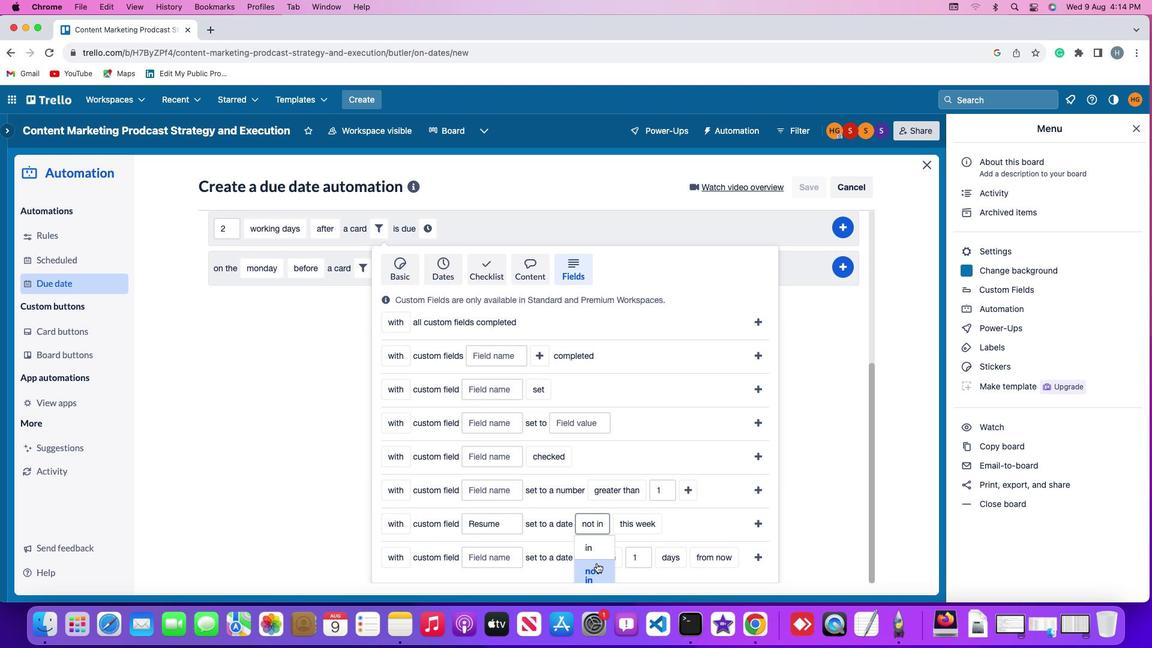 
Action: Mouse pressed left at (594, 577)
Screenshot: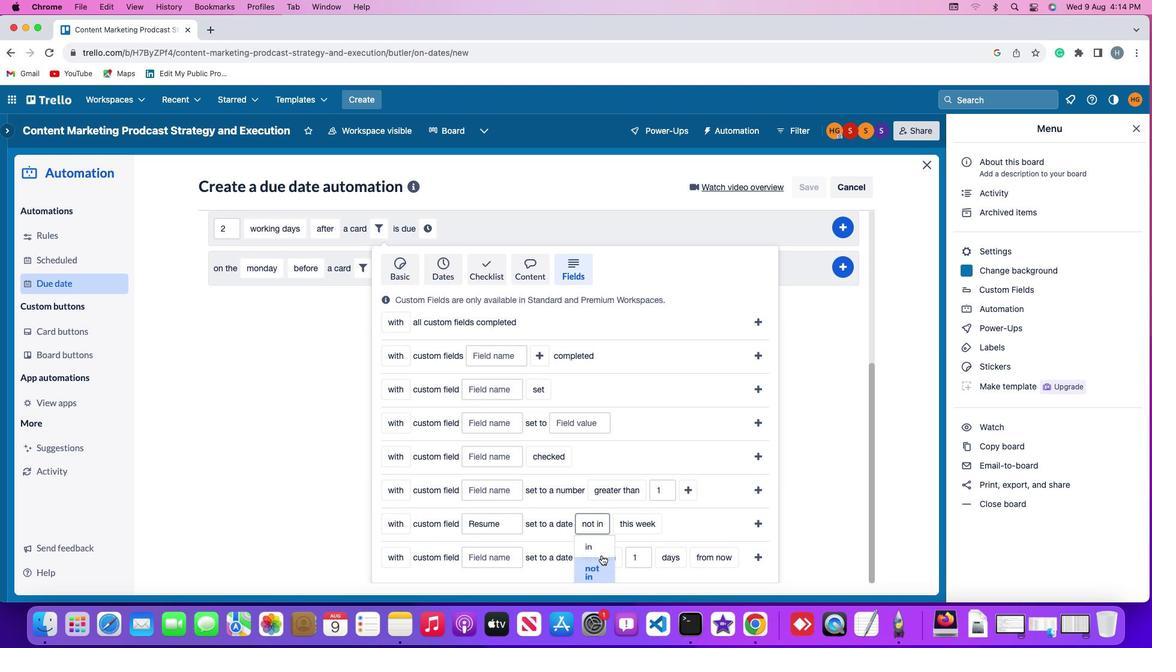 
Action: Mouse moved to (636, 528)
Screenshot: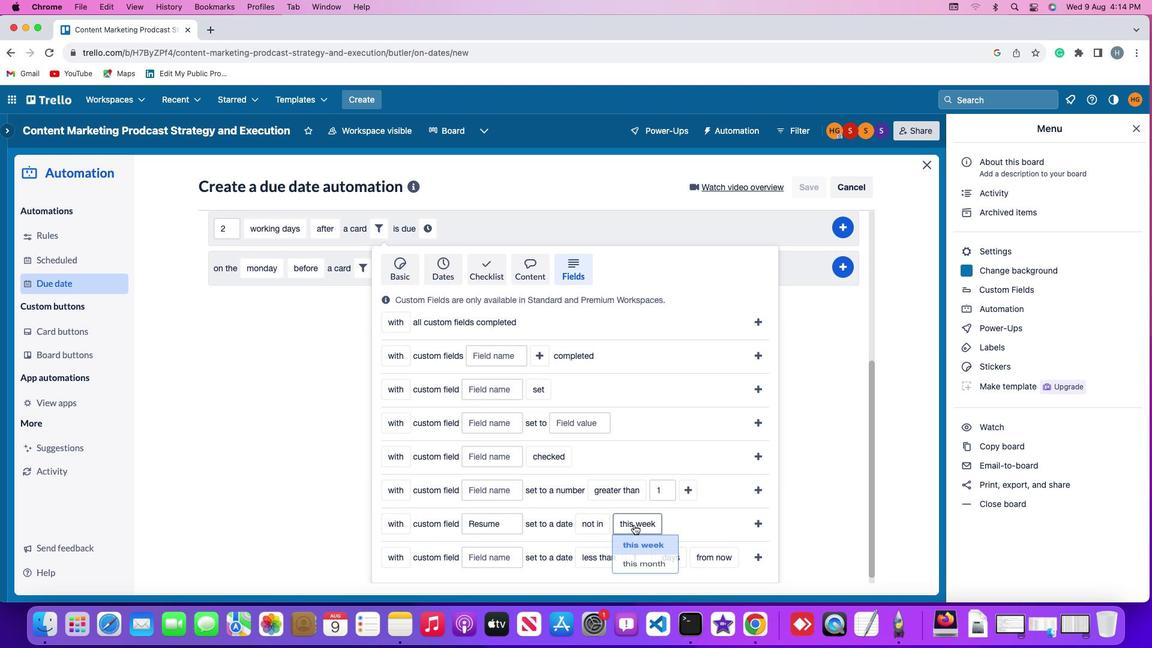 
Action: Mouse pressed left at (636, 528)
Screenshot: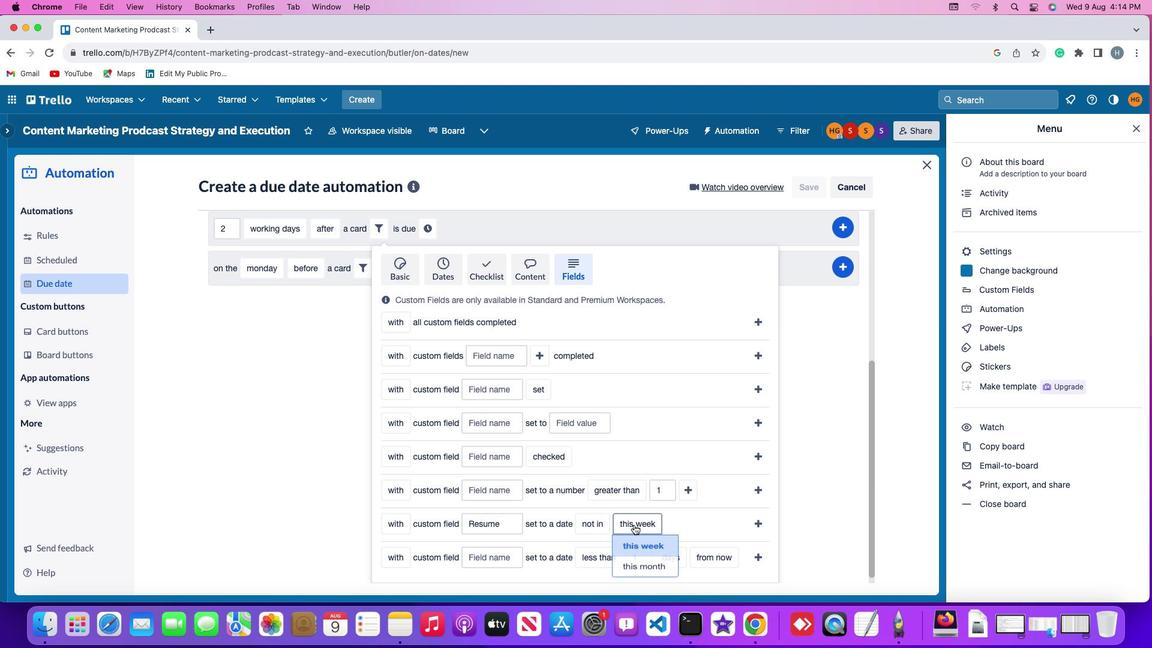 
Action: Mouse moved to (645, 547)
Screenshot: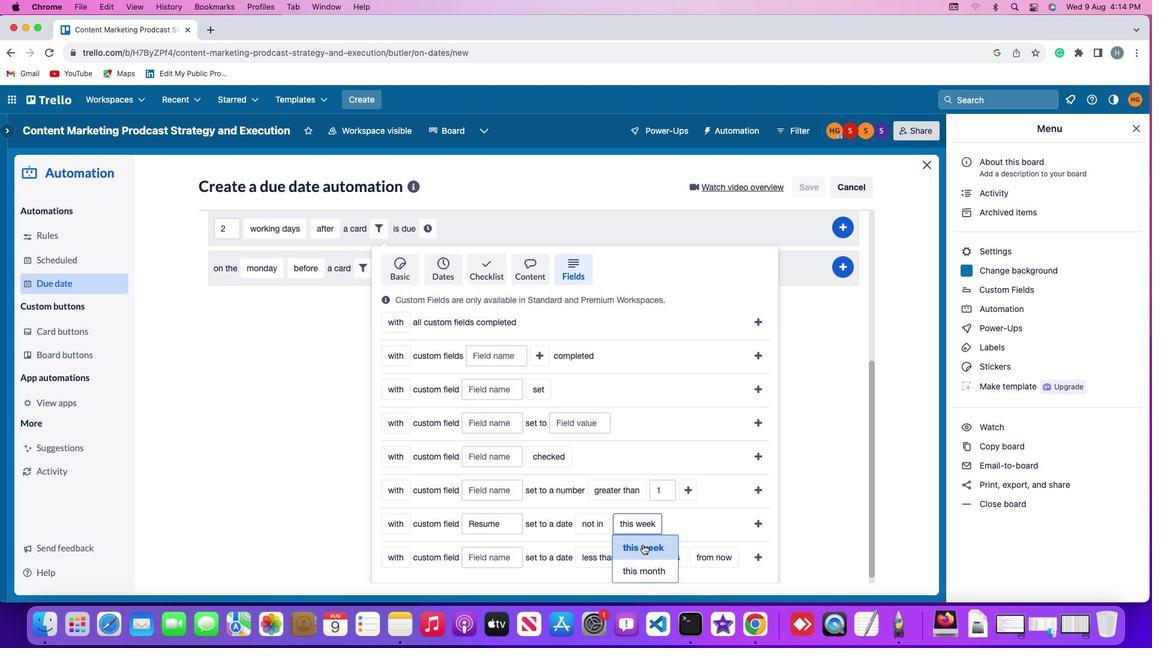 
Action: Mouse pressed left at (645, 547)
Screenshot: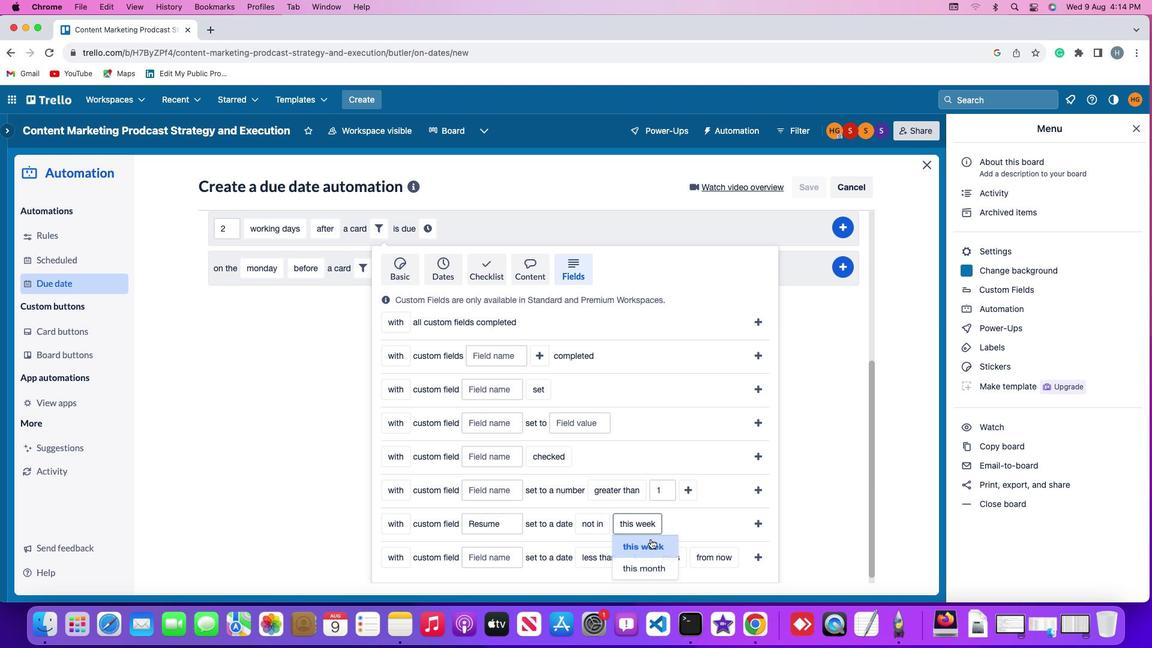 
Action: Mouse moved to (763, 523)
Screenshot: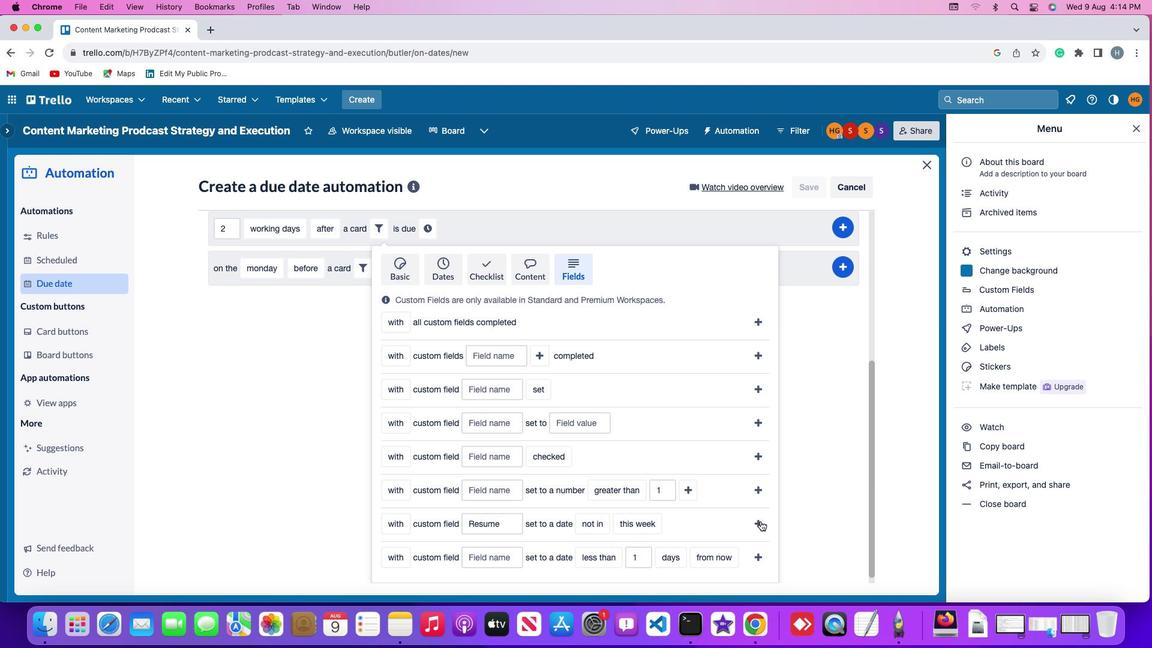 
Action: Mouse pressed left at (763, 523)
Screenshot: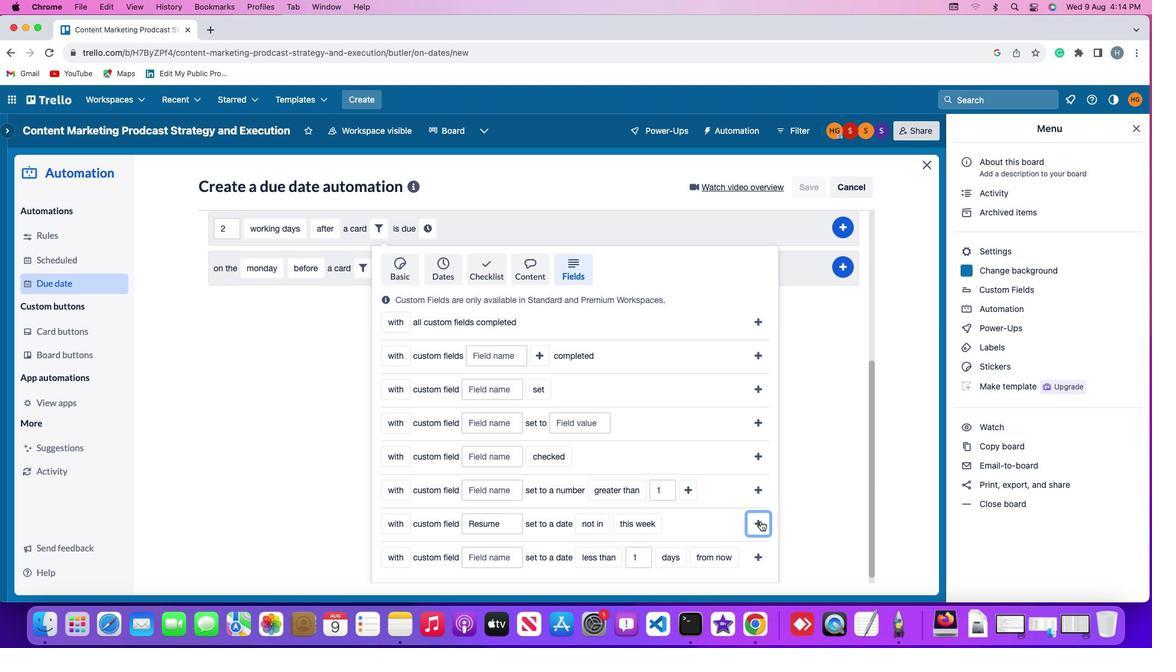 
Action: Mouse moved to (669, 485)
Screenshot: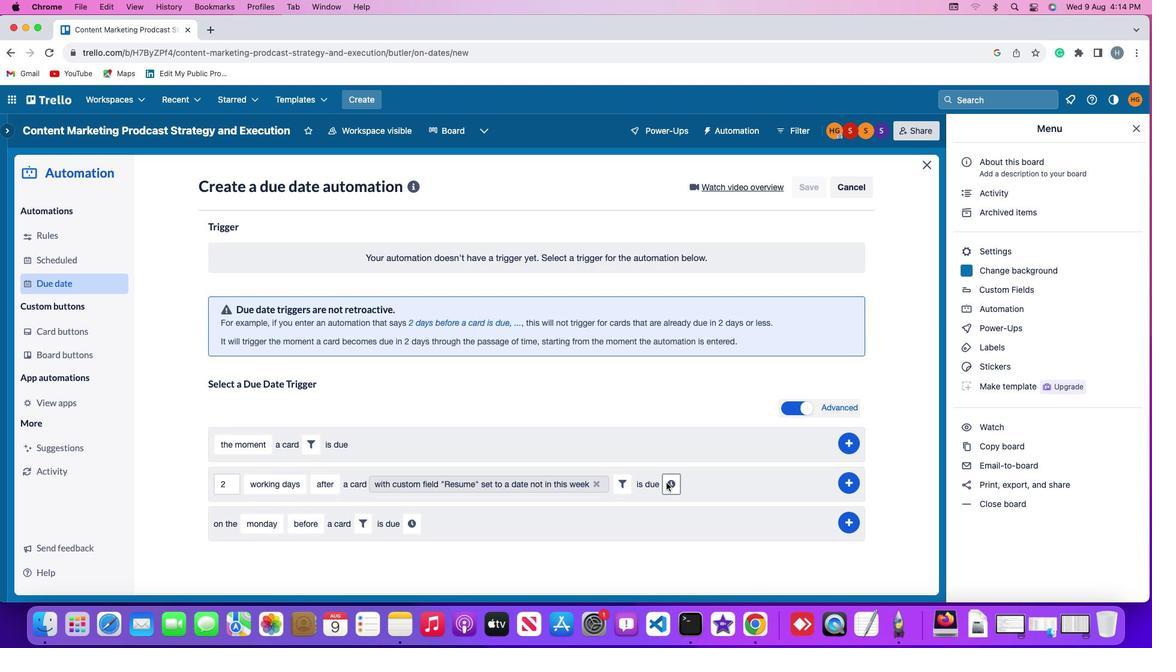 
Action: Mouse pressed left at (669, 485)
Screenshot: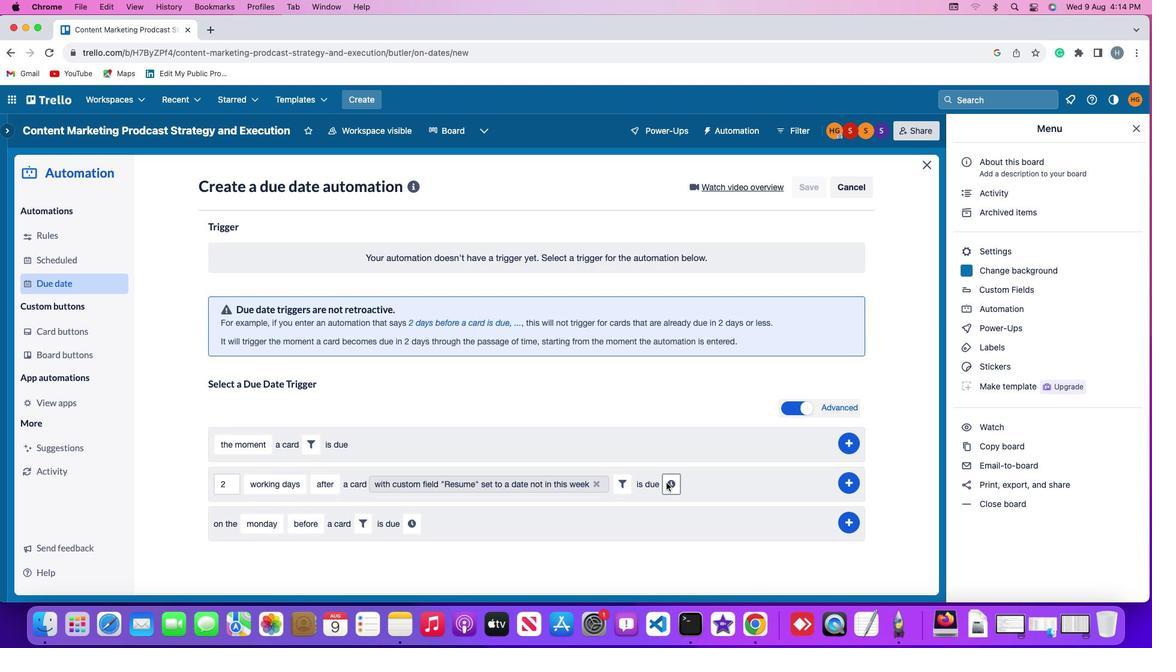 
Action: Mouse moved to (694, 490)
Screenshot: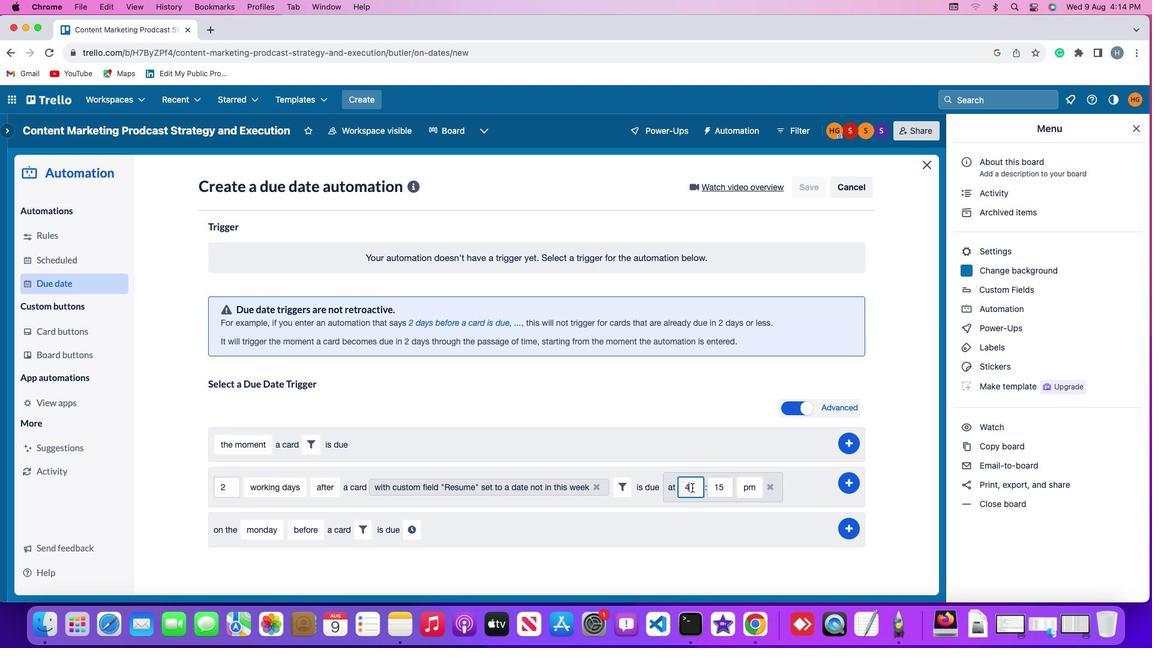 
Action: Mouse pressed left at (694, 490)
Screenshot: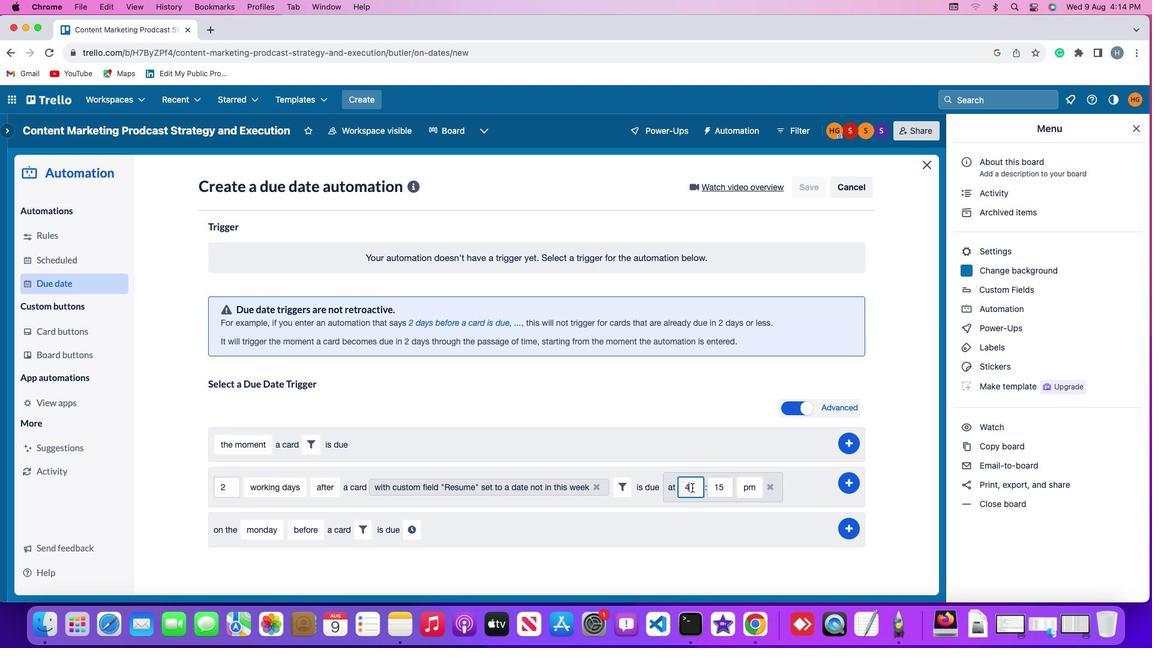 
Action: Key pressed Key.backspace
Screenshot: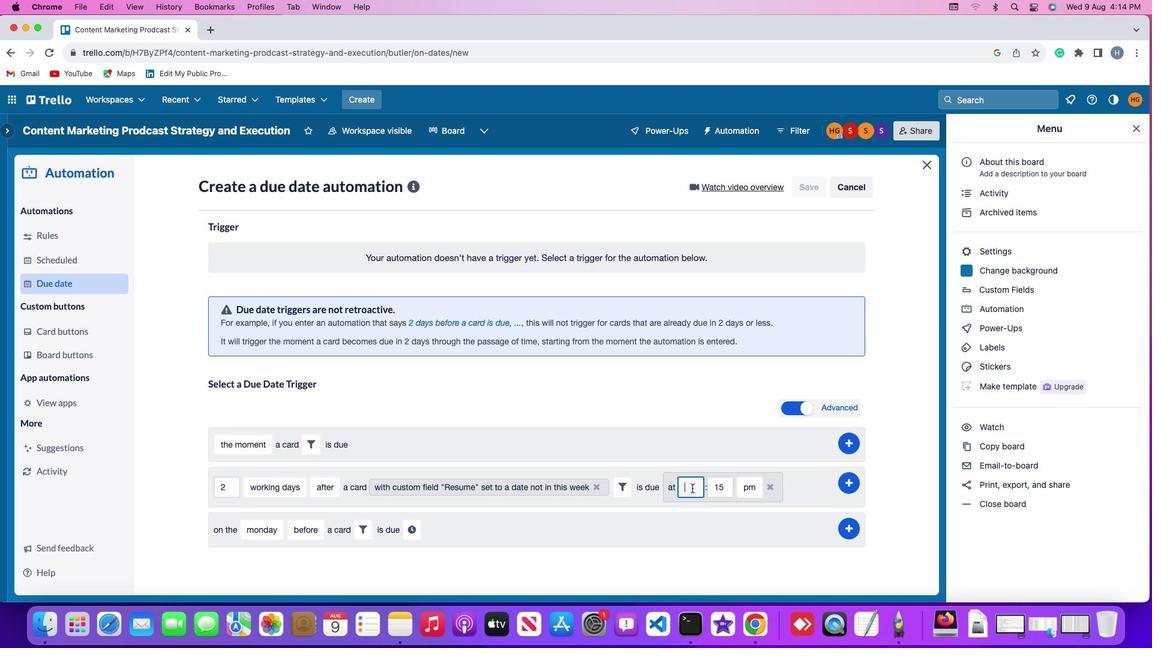
Action: Mouse moved to (695, 490)
Screenshot: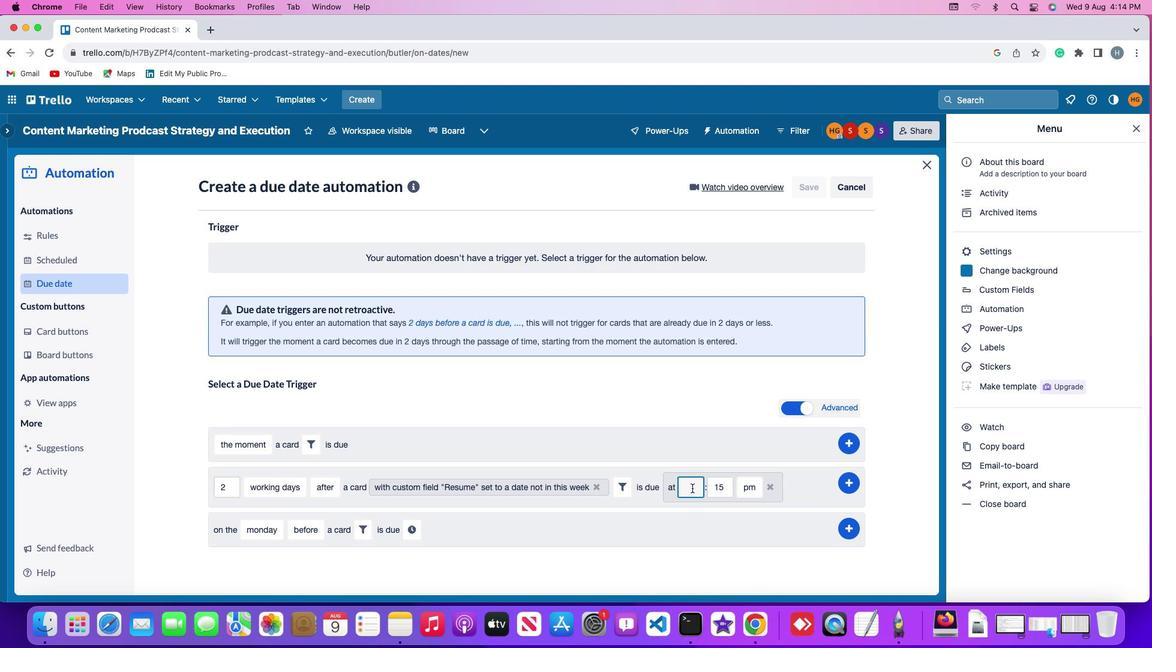 
Action: Key pressed '1''1'
Screenshot: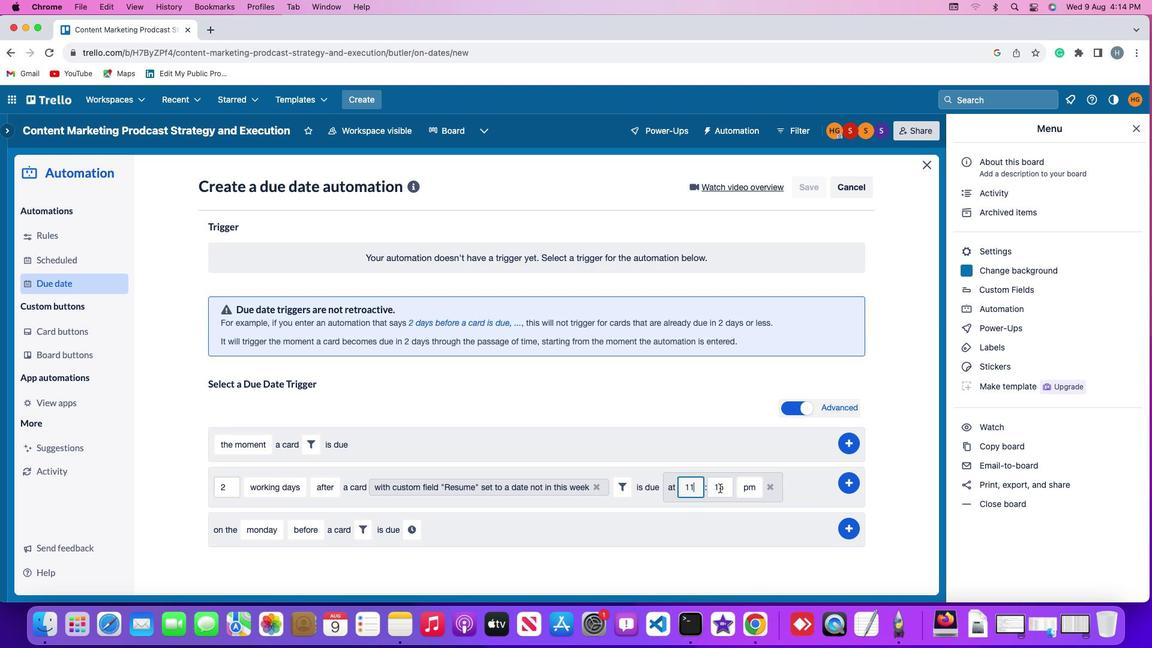 
Action: Mouse moved to (735, 490)
Screenshot: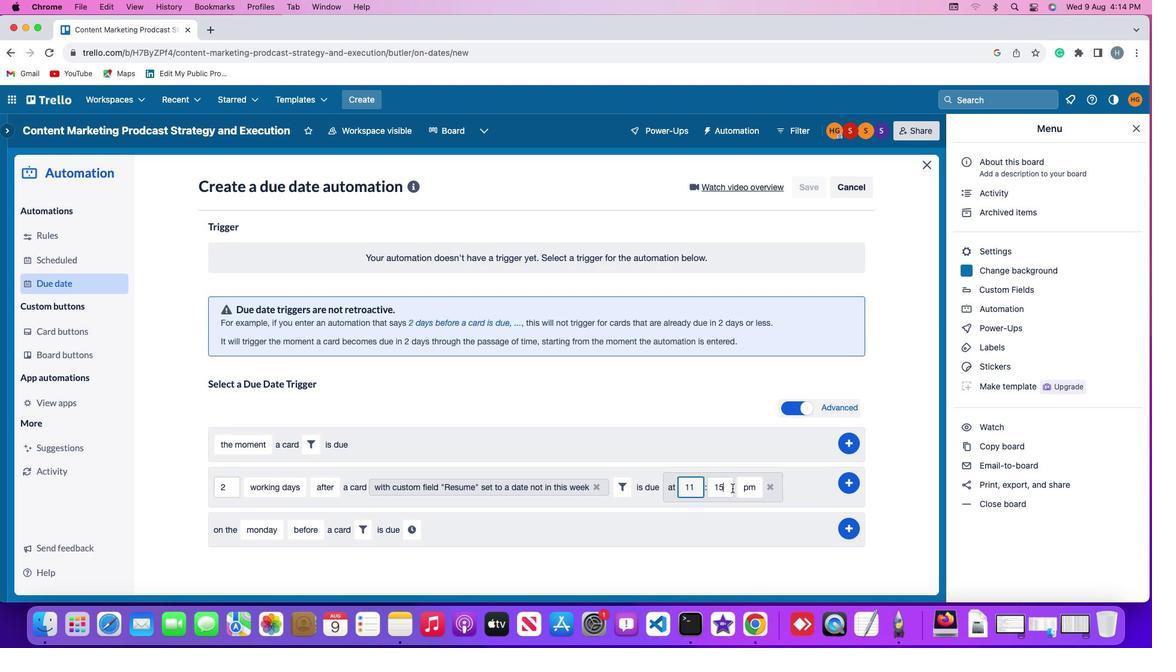 
Action: Mouse pressed left at (735, 490)
Screenshot: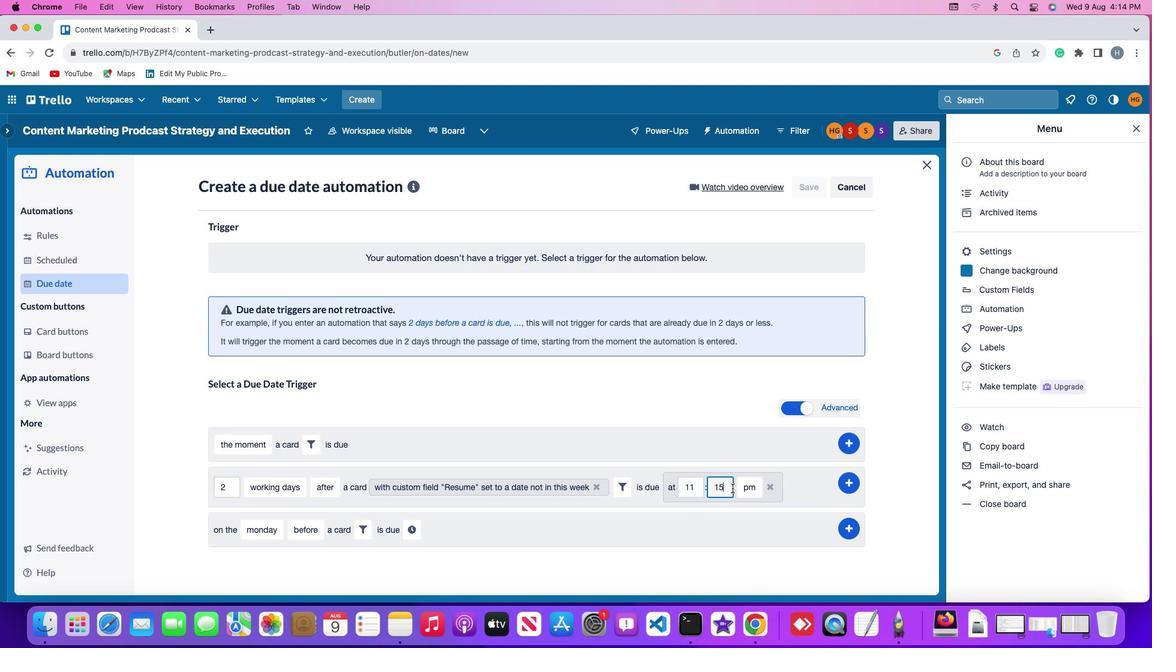 
Action: Key pressed Key.backspace
Screenshot: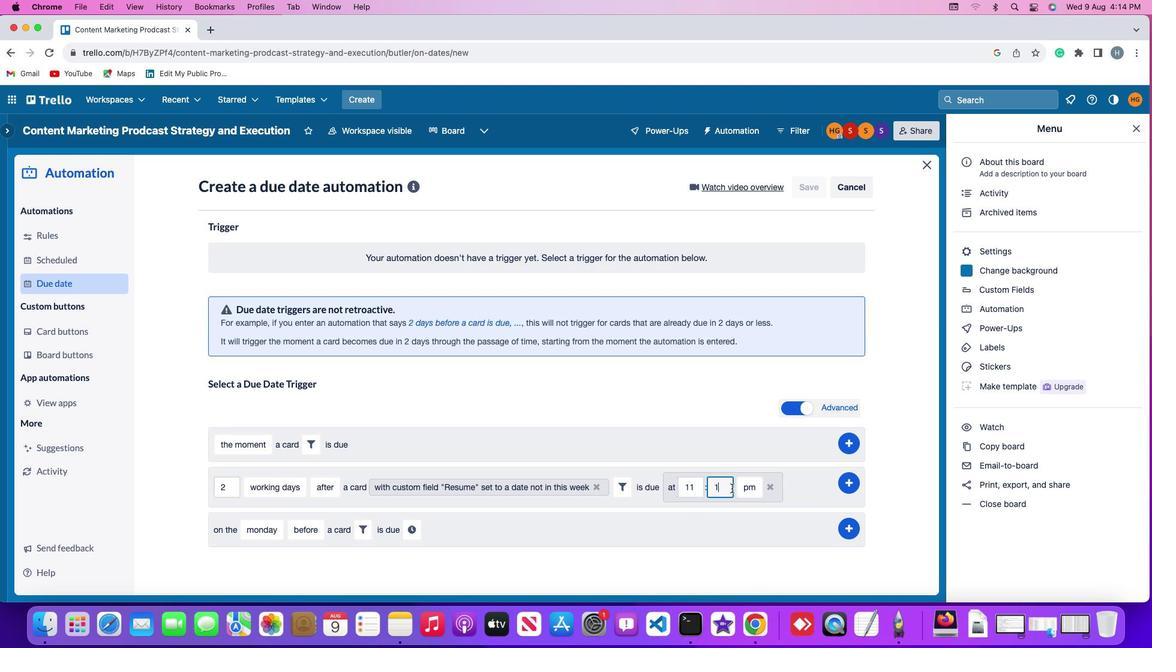 
Action: Mouse moved to (734, 490)
Screenshot: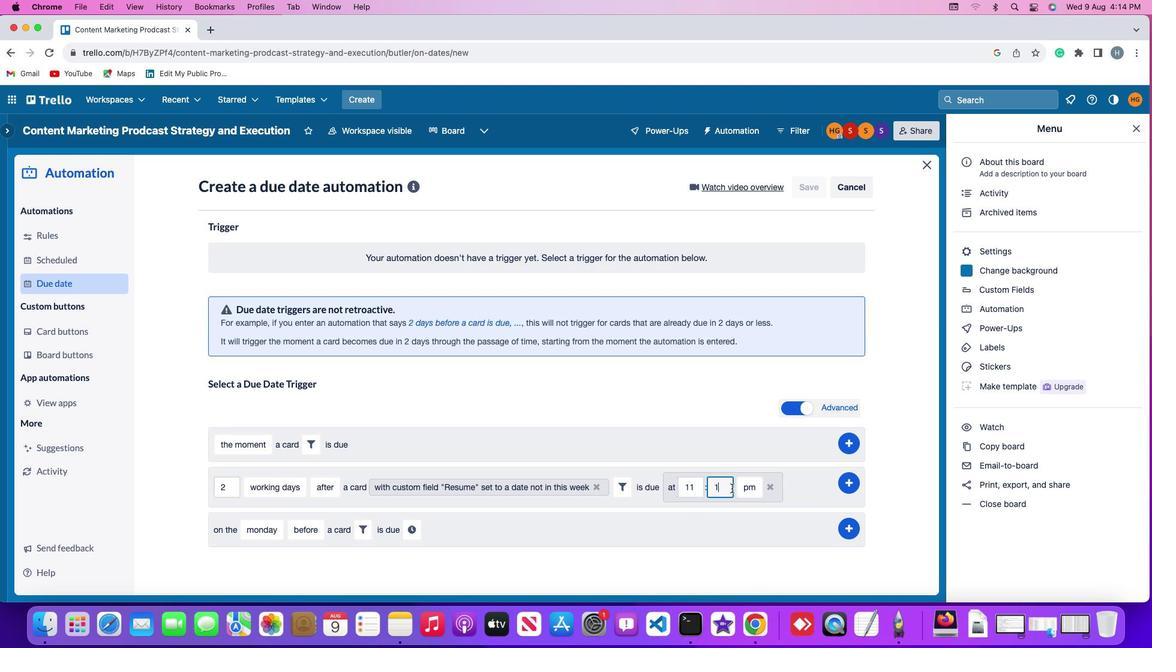 
Action: Key pressed Key.backspace
Screenshot: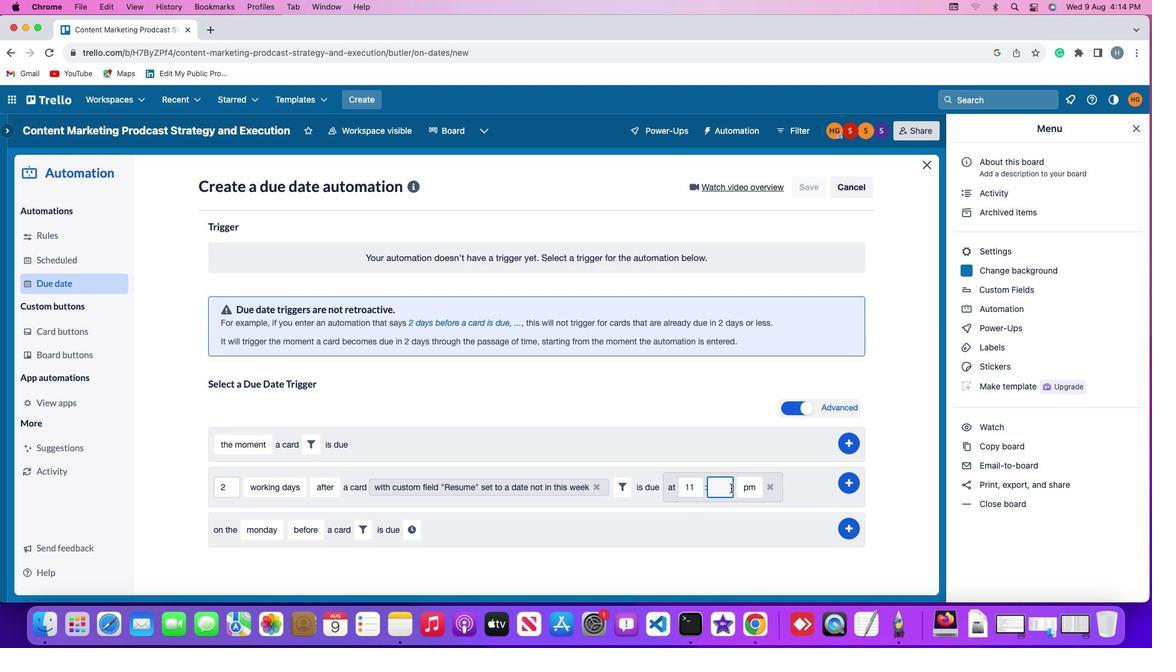 
Action: Mouse moved to (733, 490)
Screenshot: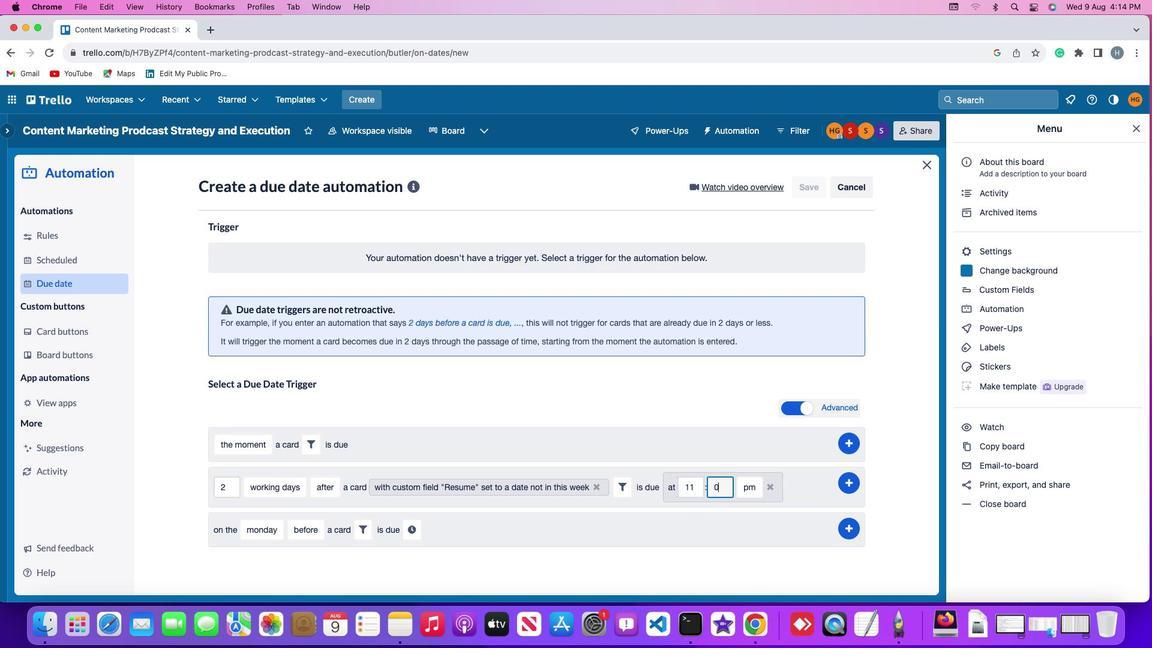 
Action: Key pressed '0''0'
Screenshot: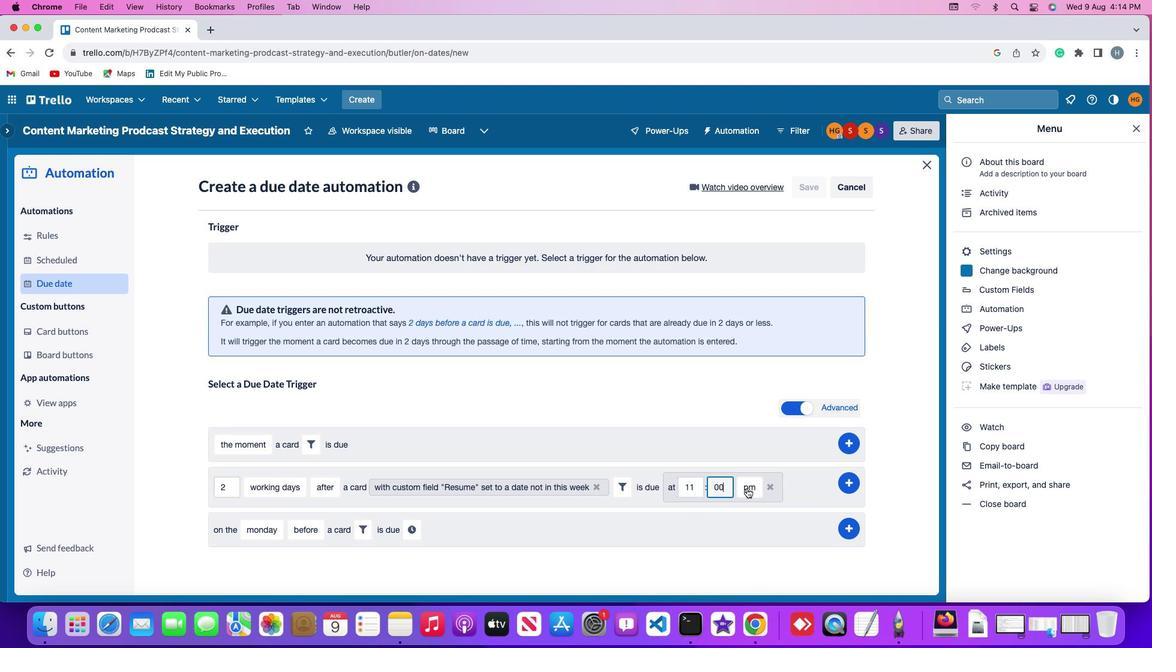
Action: Mouse moved to (755, 490)
Screenshot: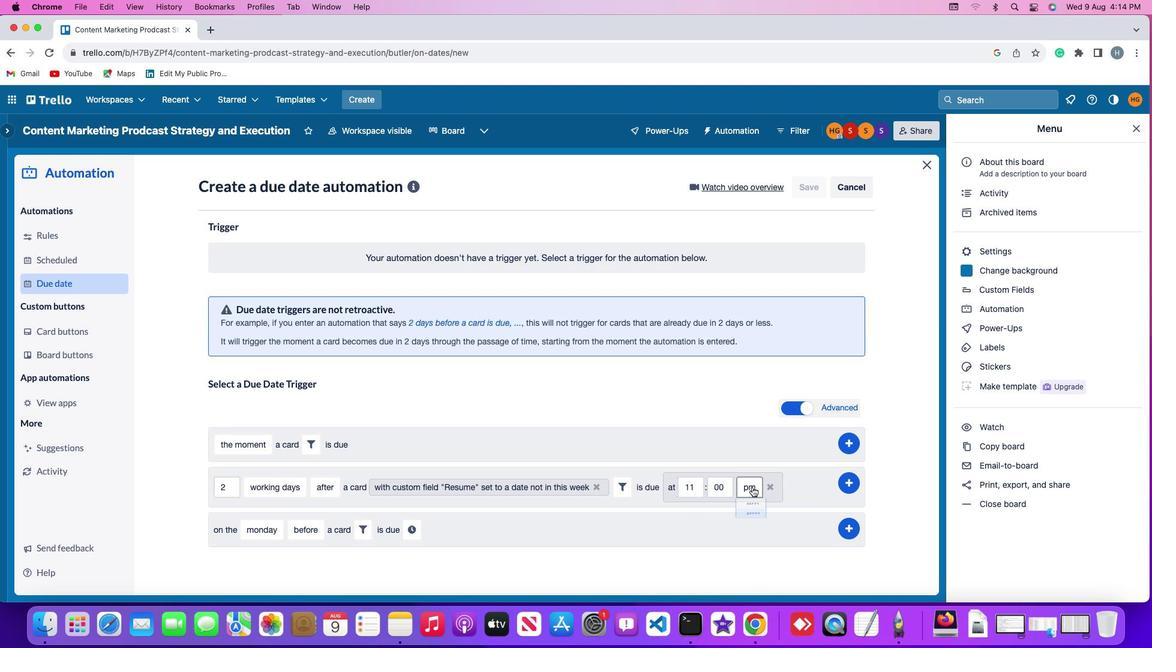 
Action: Mouse pressed left at (755, 490)
Screenshot: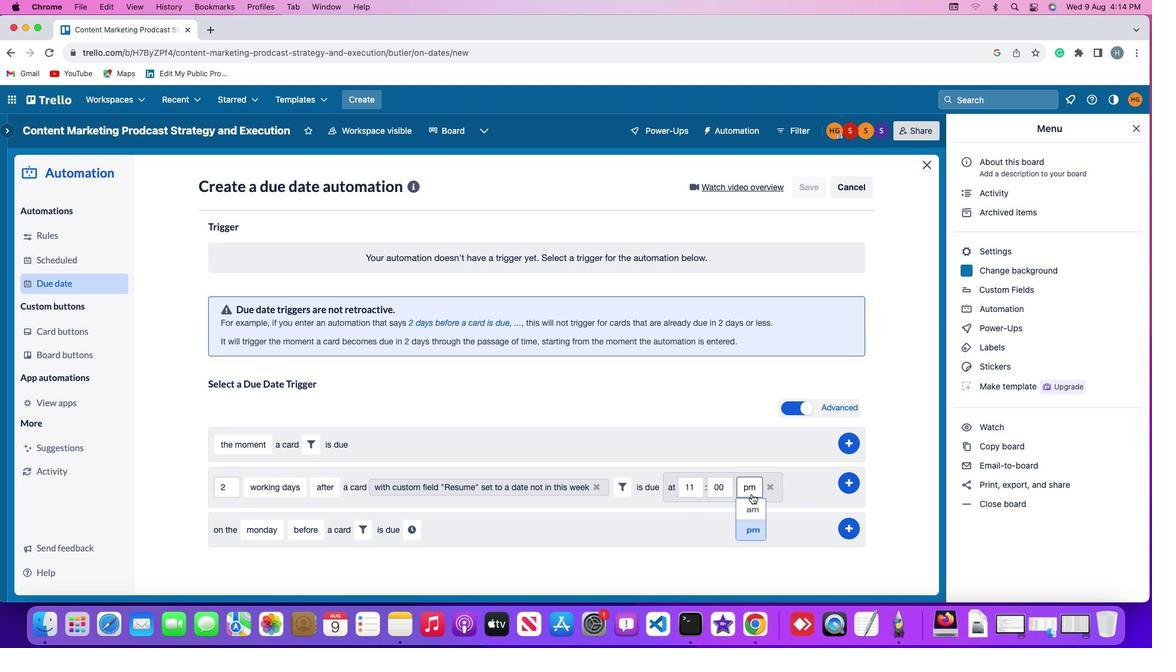 
Action: Mouse moved to (752, 516)
Screenshot: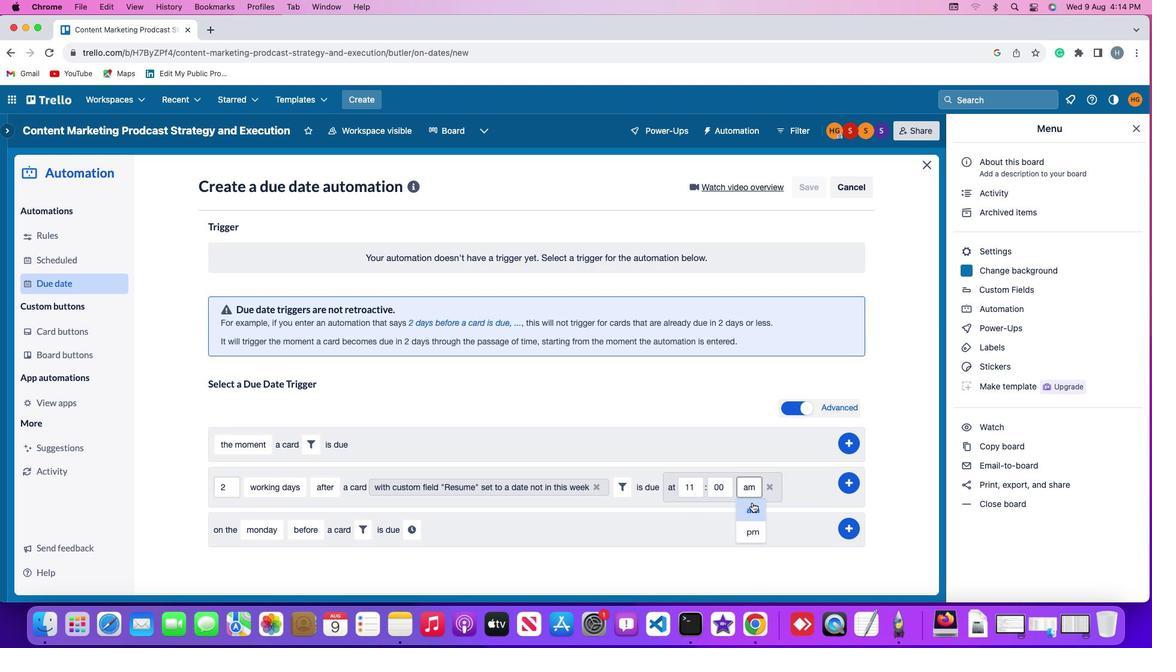 
Action: Mouse pressed left at (752, 516)
Screenshot: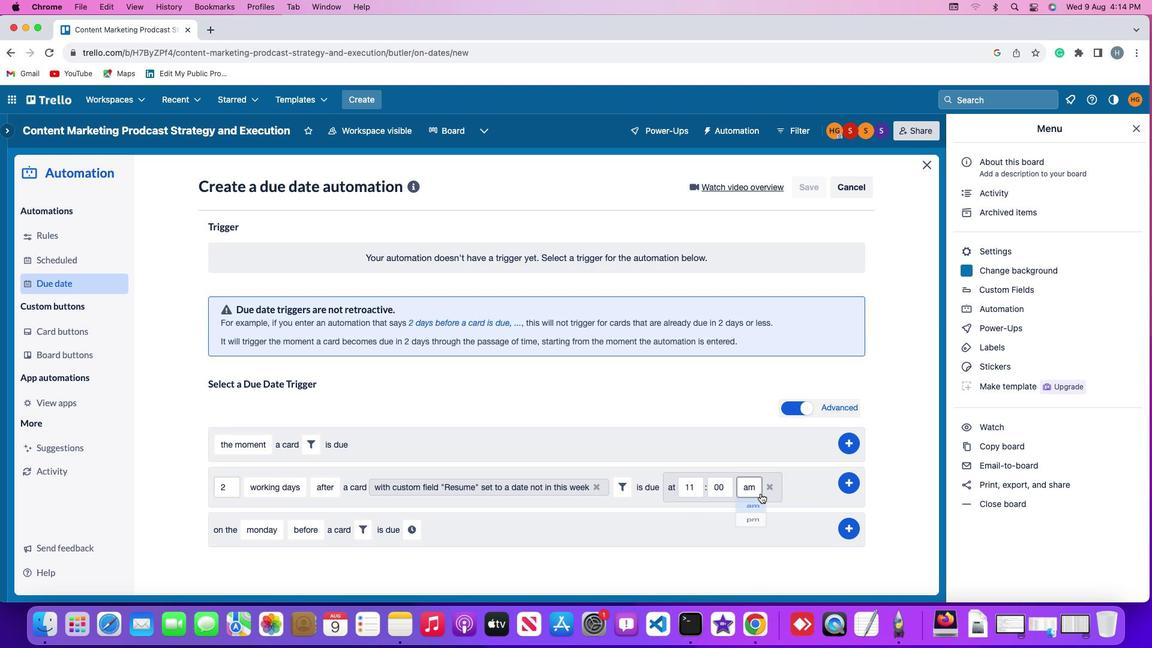 
Action: Mouse moved to (850, 483)
Screenshot: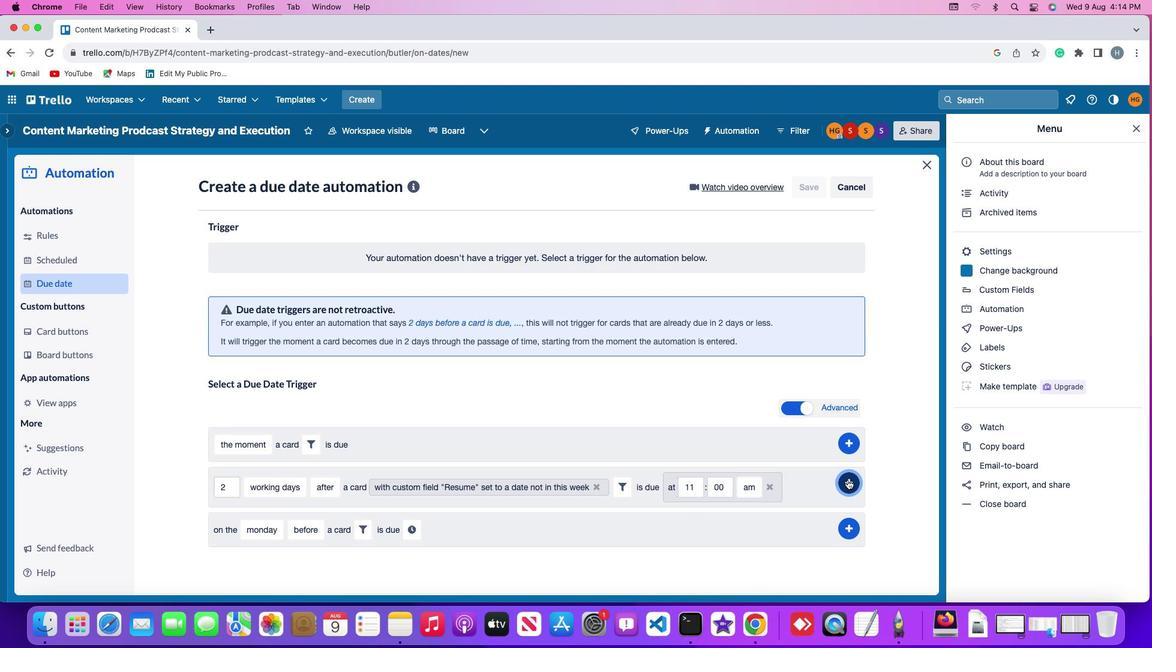 
Action: Mouse pressed left at (850, 483)
Screenshot: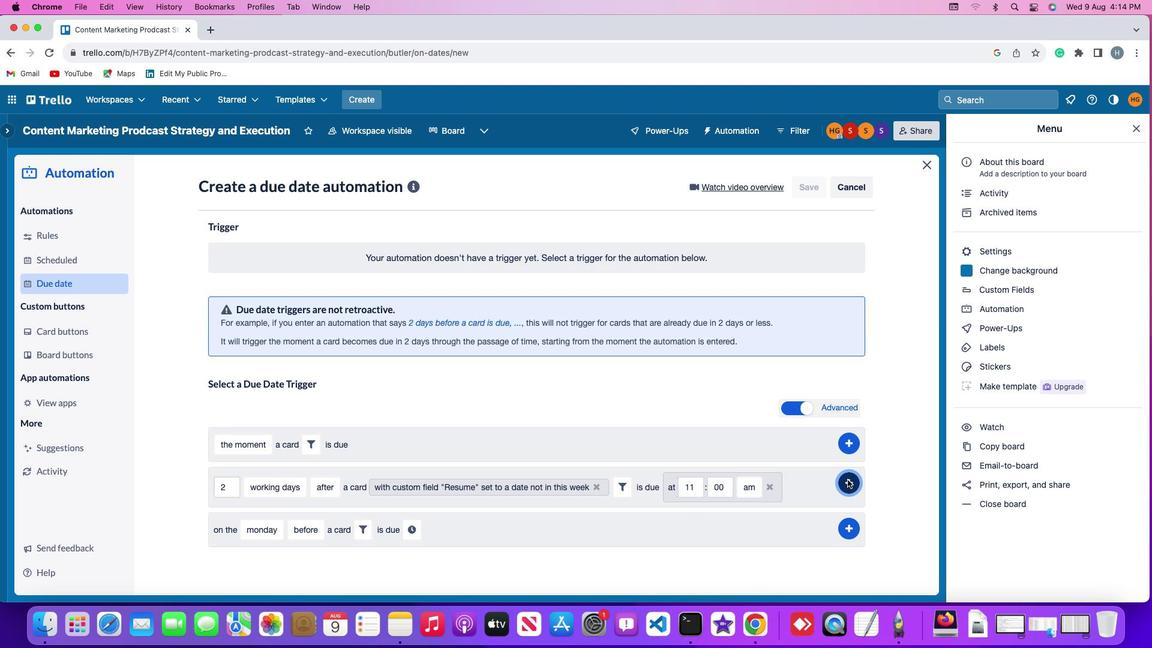 
Action: Mouse moved to (904, 393)
Screenshot: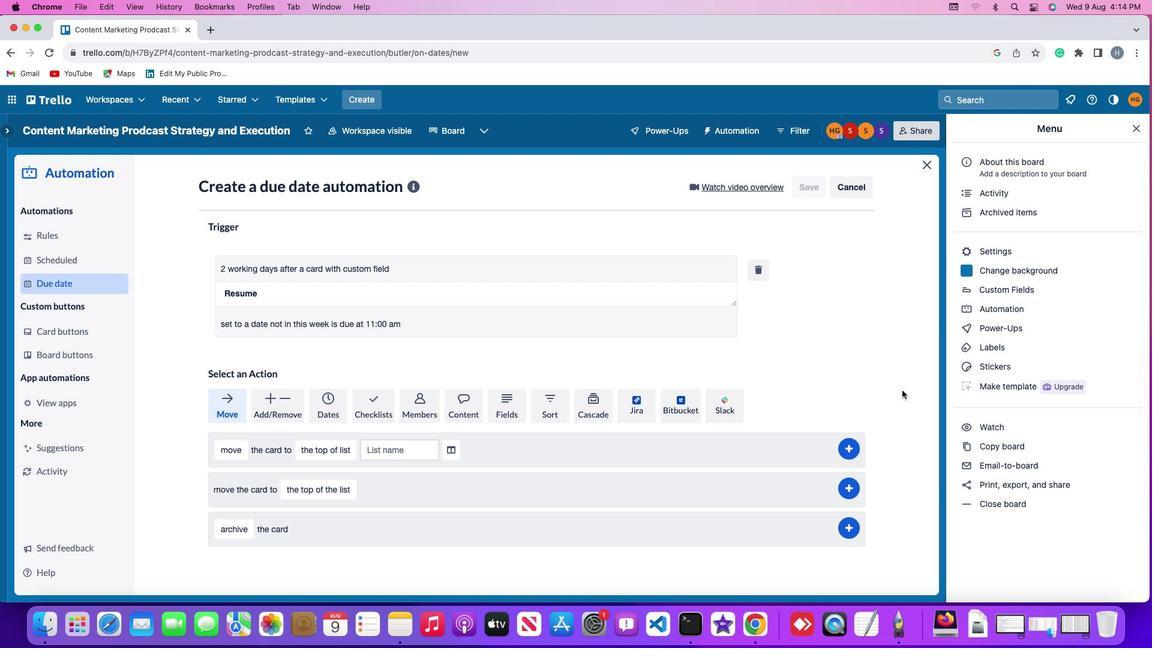 
